 Task: Add a condition where "Channel Is not Web service (API)" in unsolved tickets in your groups.
Action: Mouse moved to (129, 522)
Screenshot: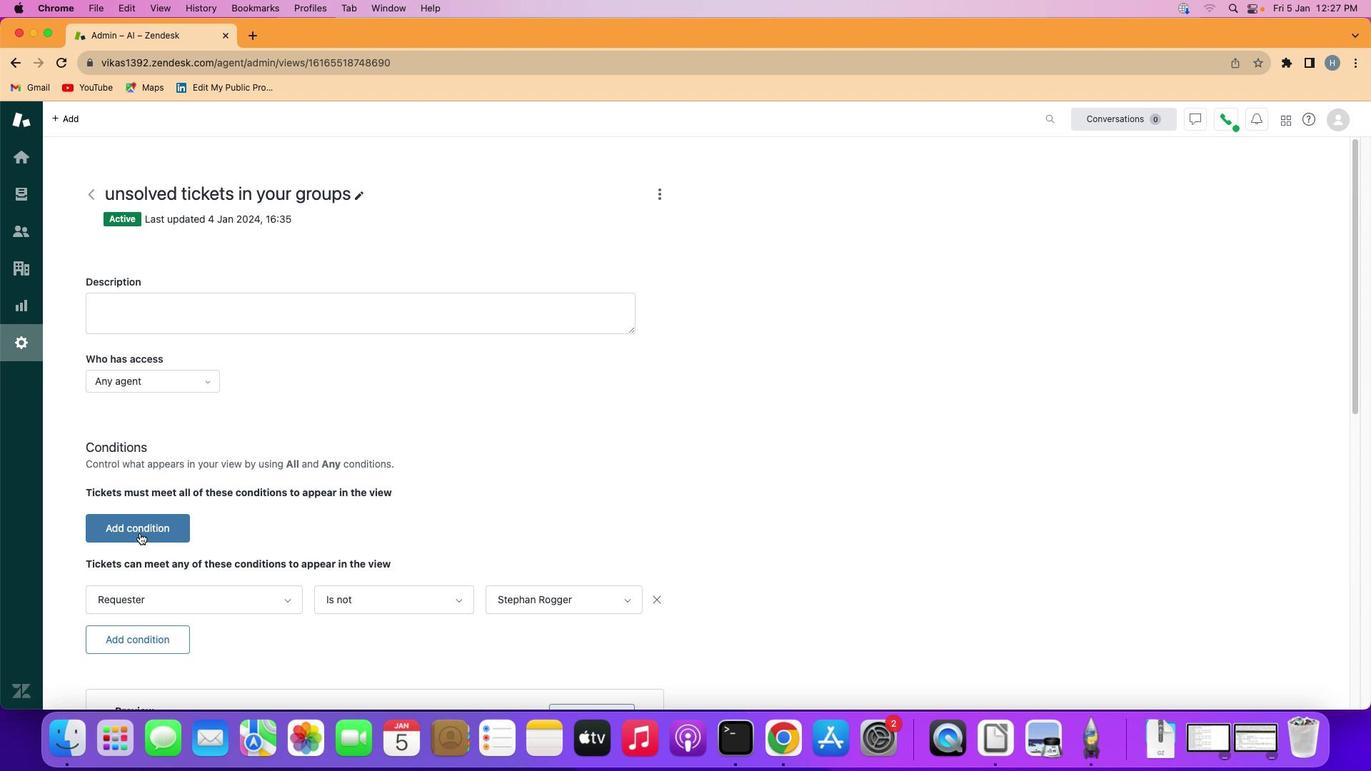 
Action: Mouse pressed left at (129, 522)
Screenshot: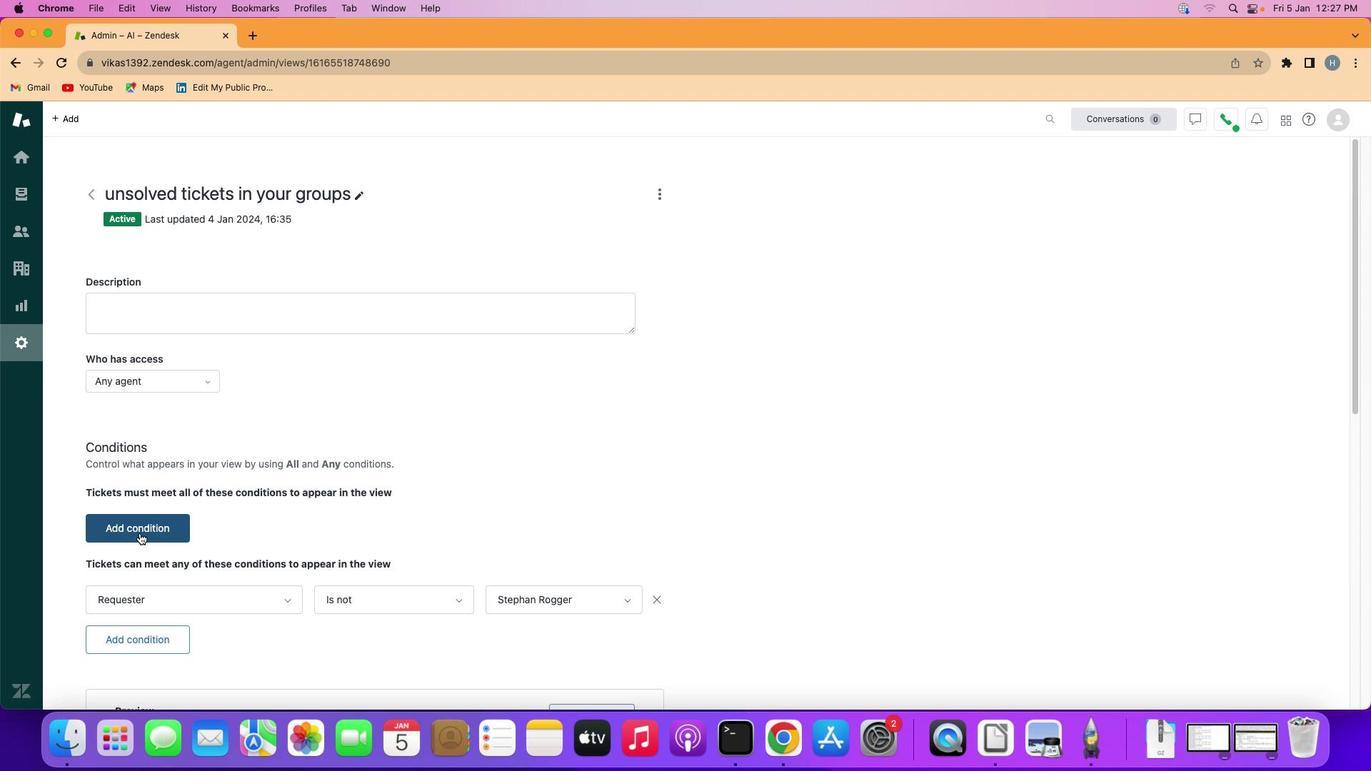 
Action: Mouse moved to (145, 515)
Screenshot: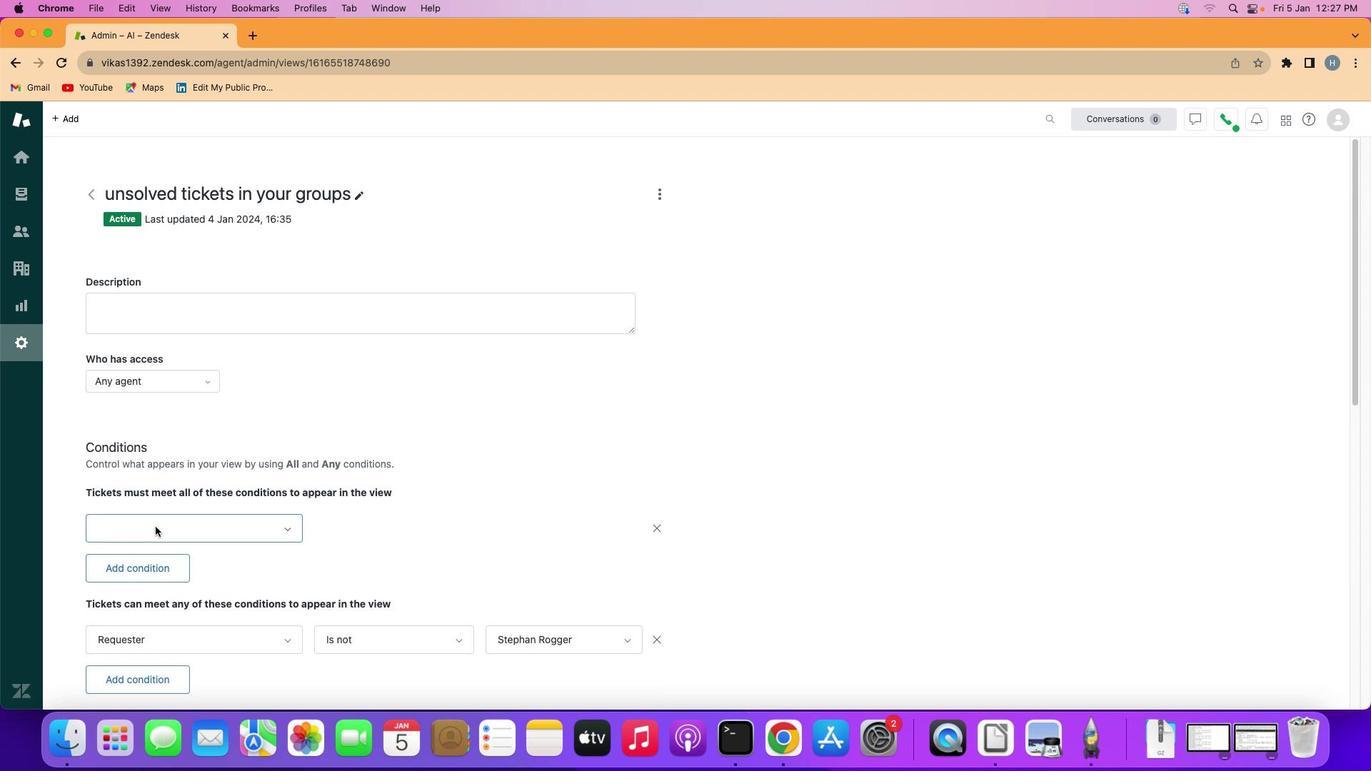 
Action: Mouse pressed left at (145, 515)
Screenshot: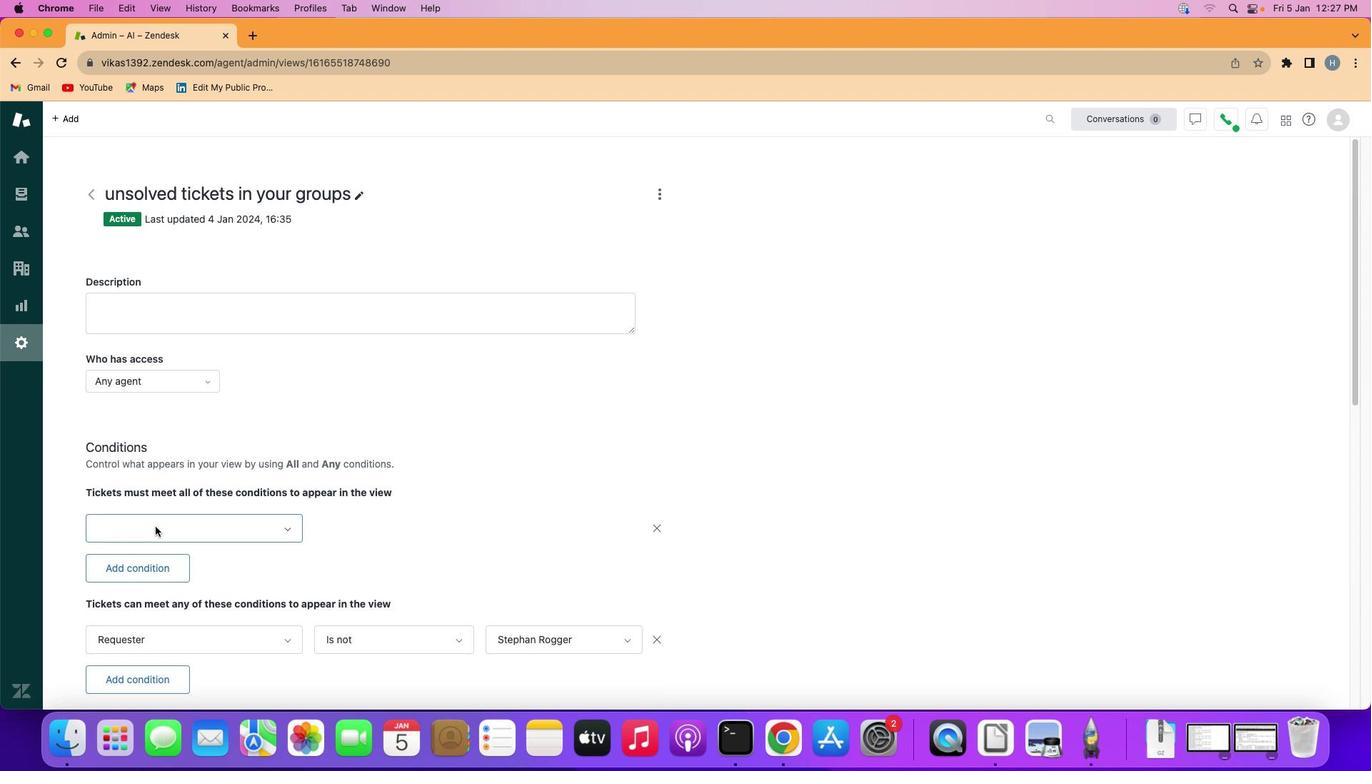 
Action: Mouse moved to (190, 389)
Screenshot: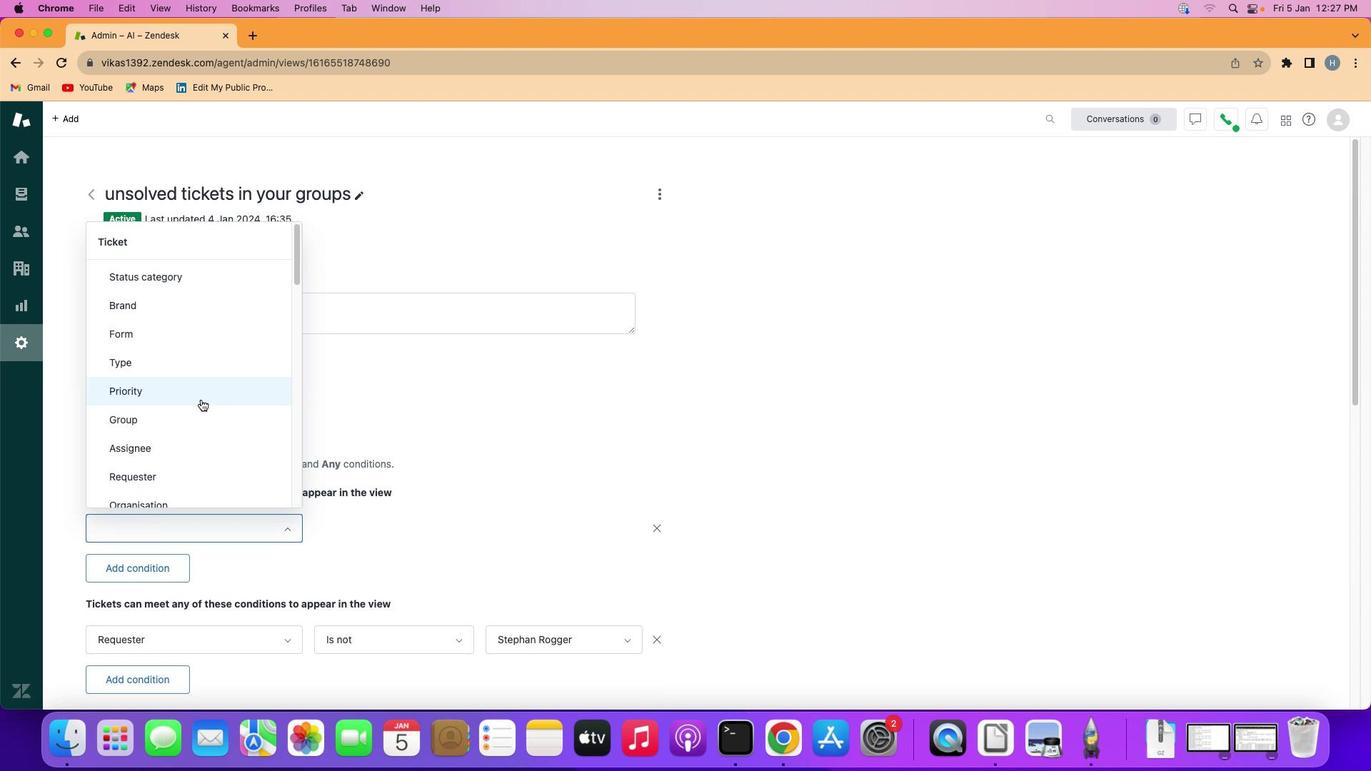 
Action: Mouse scrolled (190, 389) with delta (-10, -10)
Screenshot: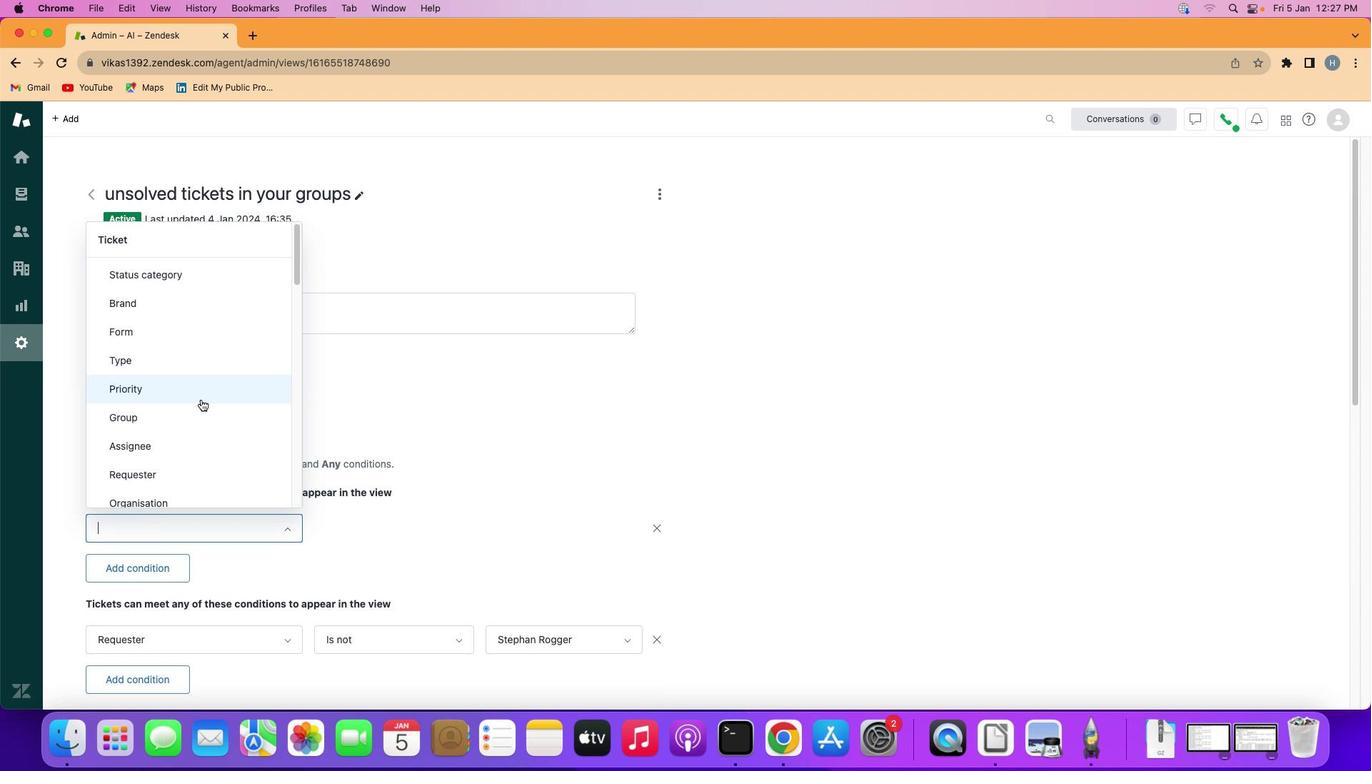 
Action: Mouse scrolled (190, 389) with delta (-10, -10)
Screenshot: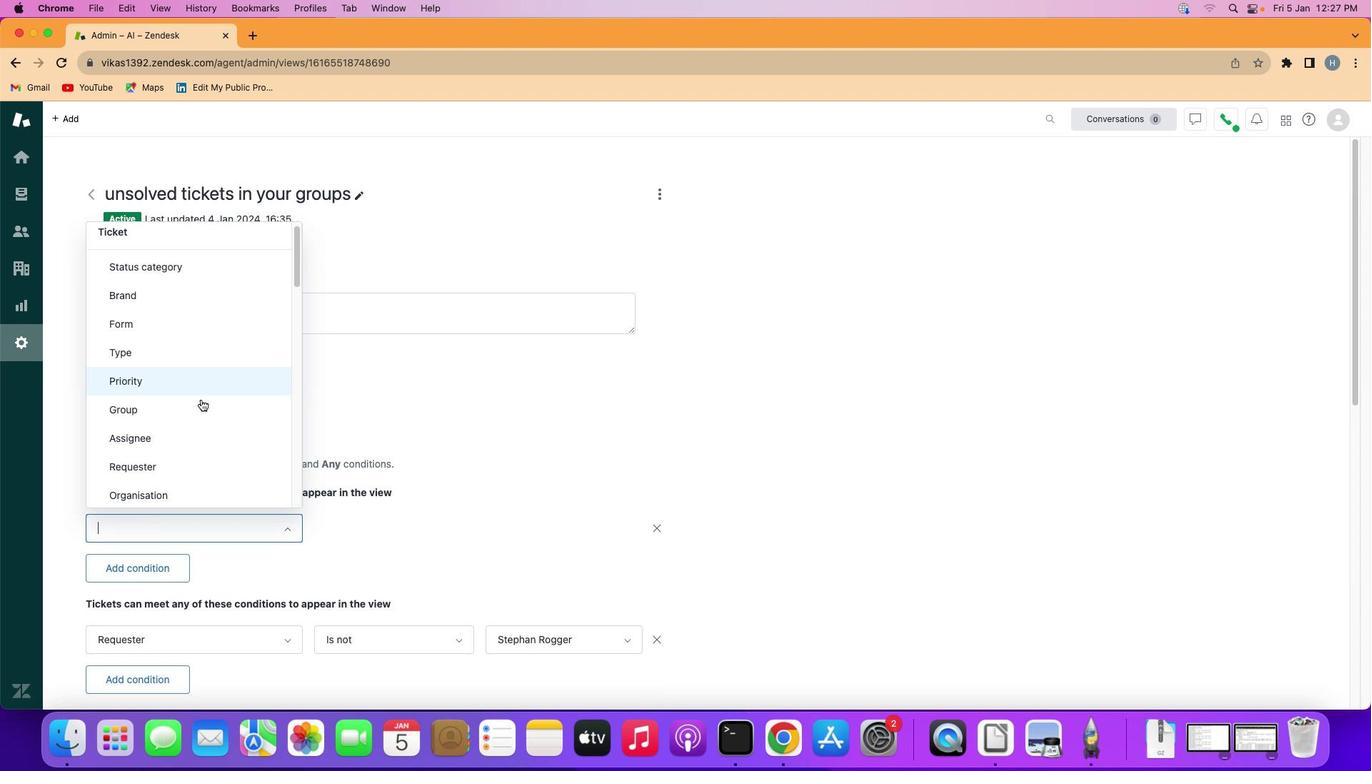 
Action: Mouse scrolled (190, 389) with delta (-10, -9)
Screenshot: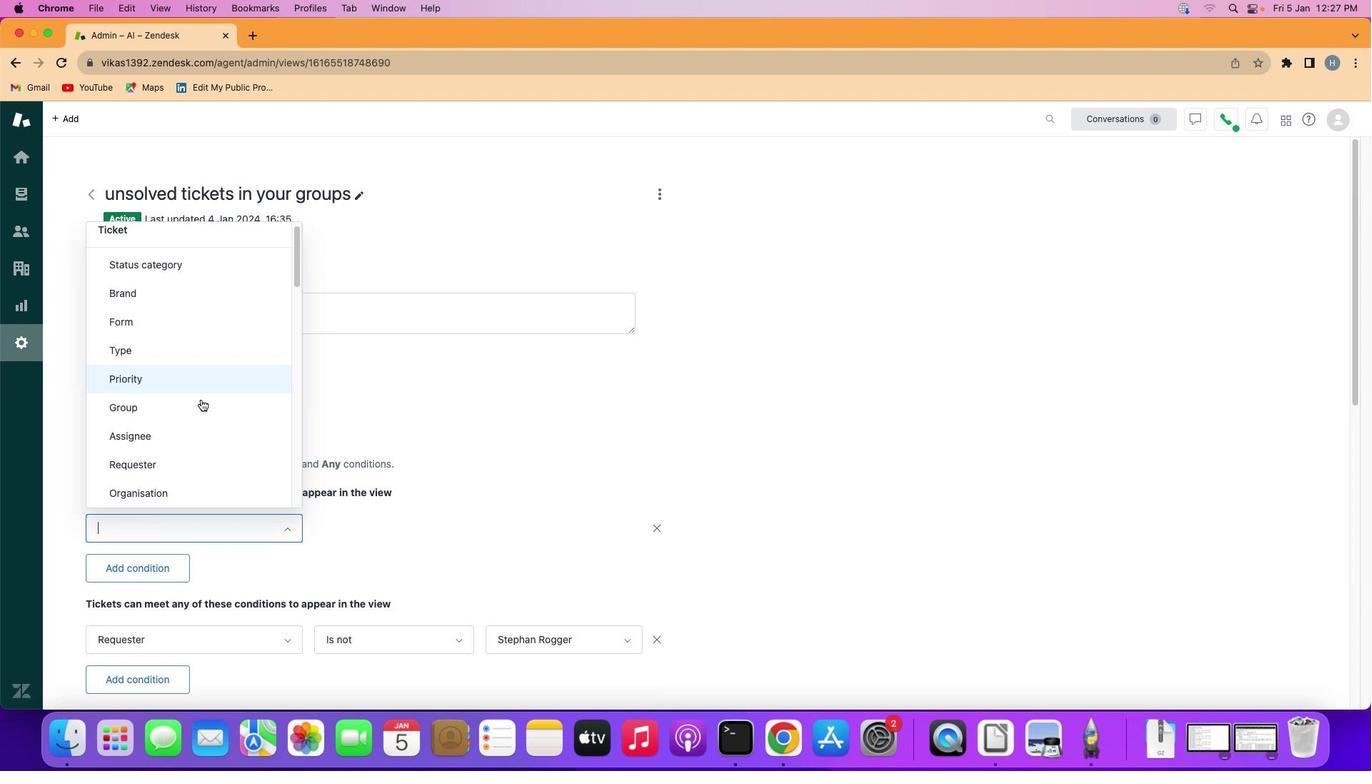
Action: Mouse scrolled (190, 389) with delta (-10, -10)
Screenshot: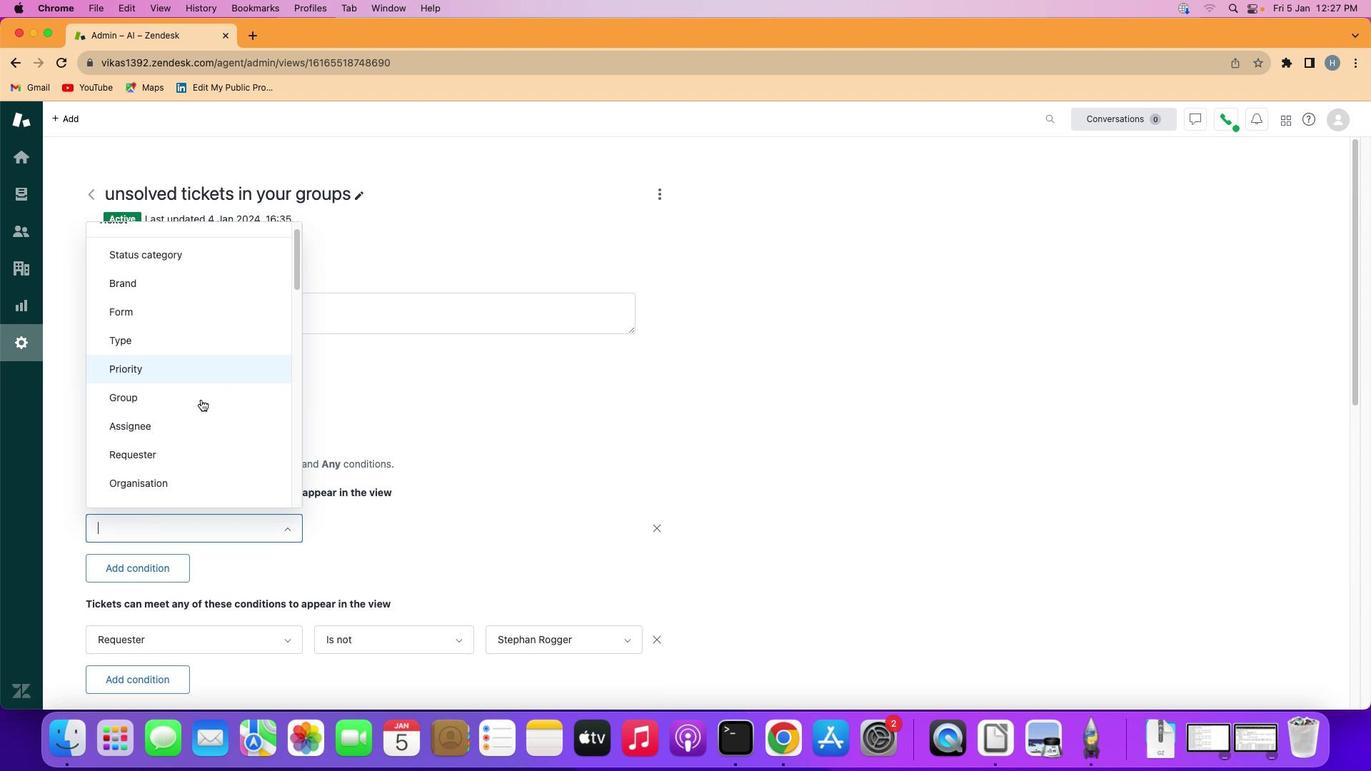 
Action: Mouse scrolled (190, 389) with delta (-10, -10)
Screenshot: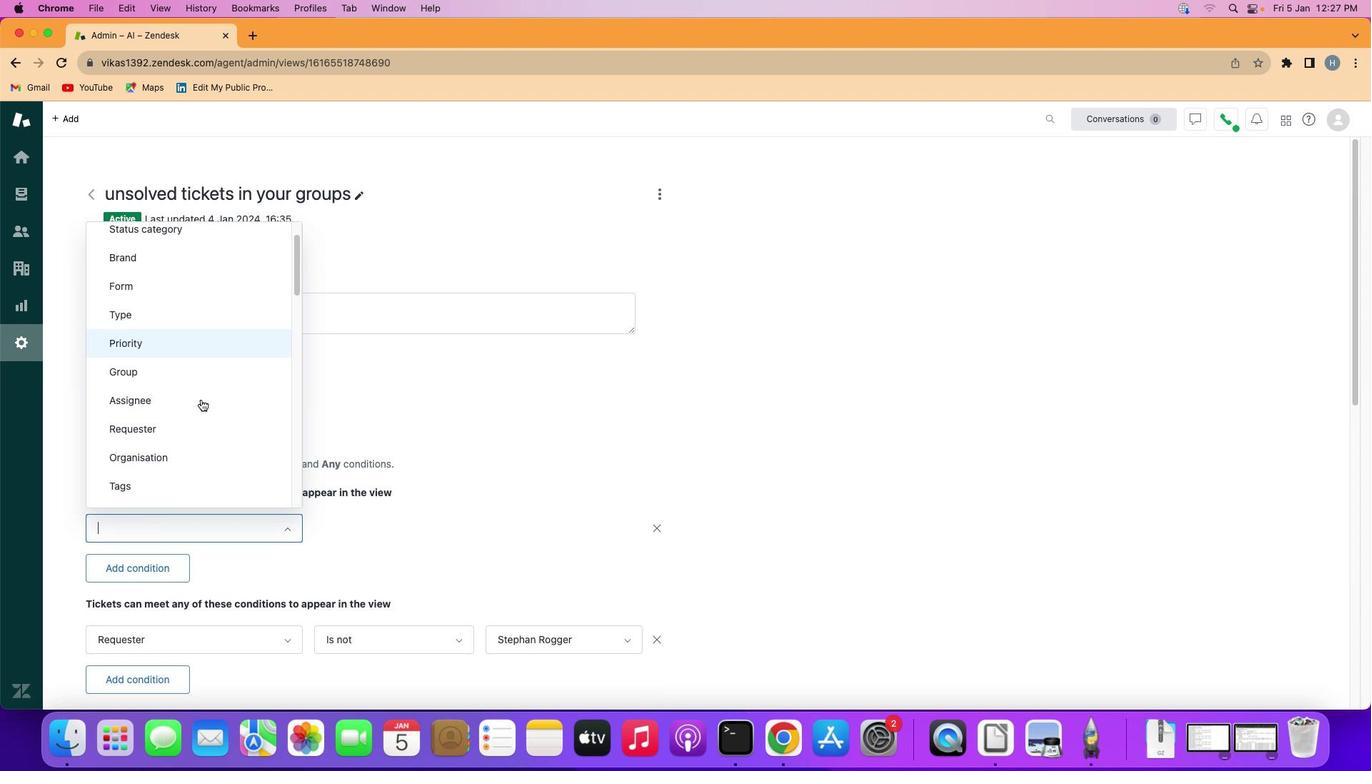 
Action: Mouse scrolled (190, 389) with delta (-10, -10)
Screenshot: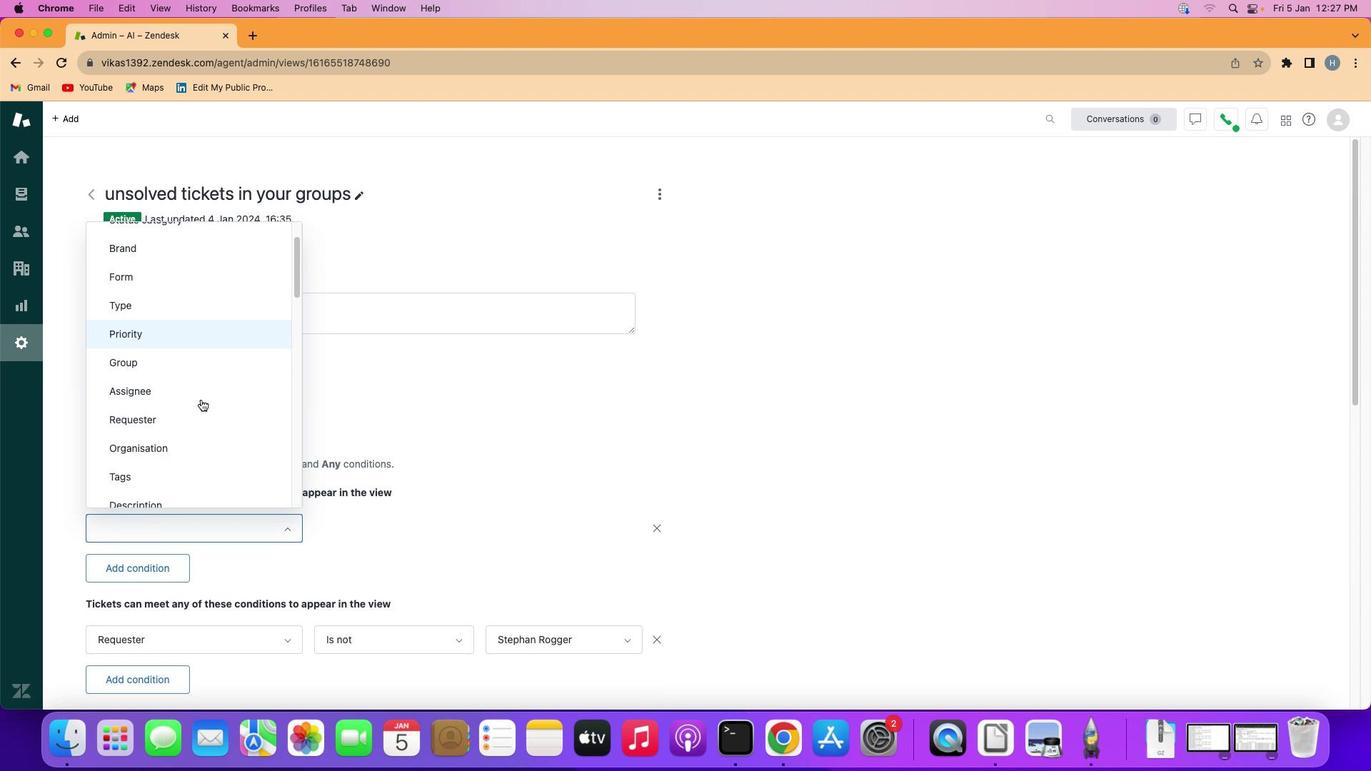 
Action: Mouse scrolled (190, 389) with delta (-10, -10)
Screenshot: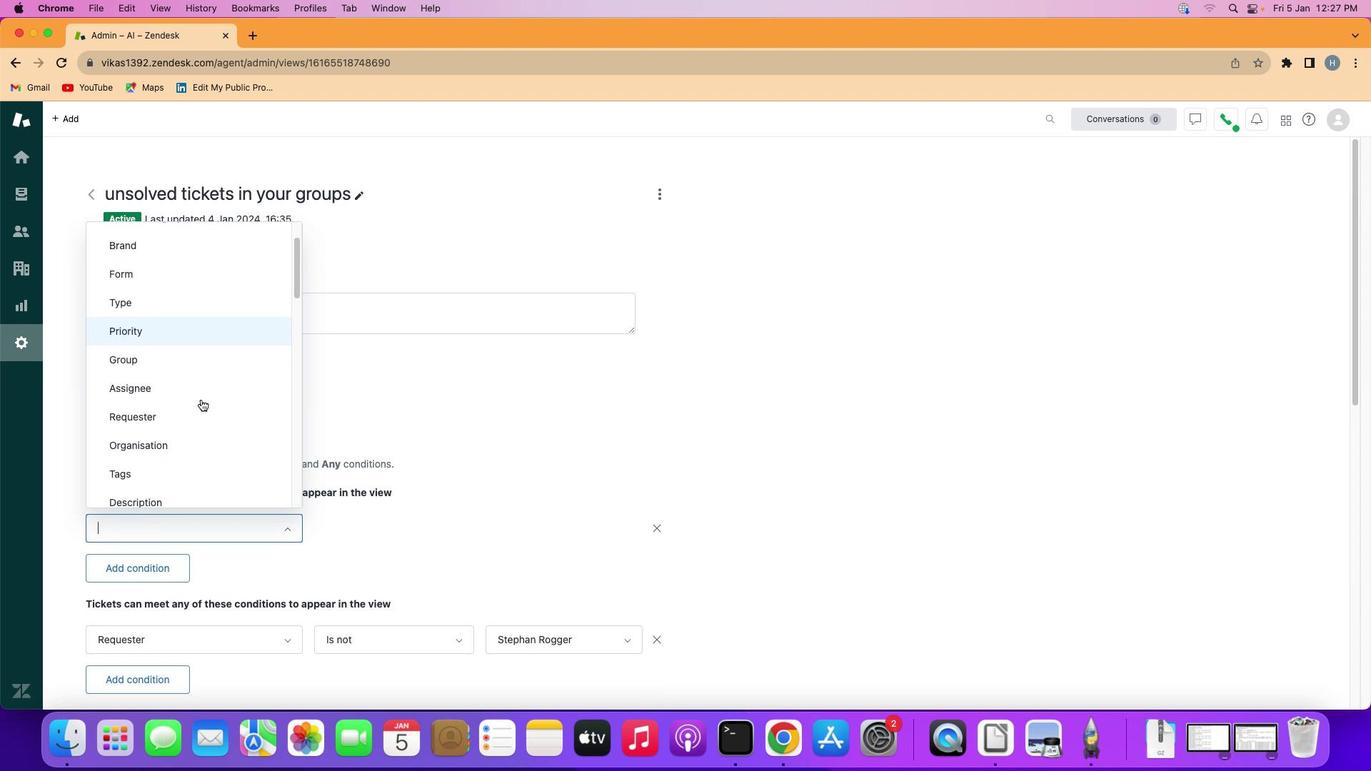 
Action: Mouse scrolled (190, 389) with delta (-10, -10)
Screenshot: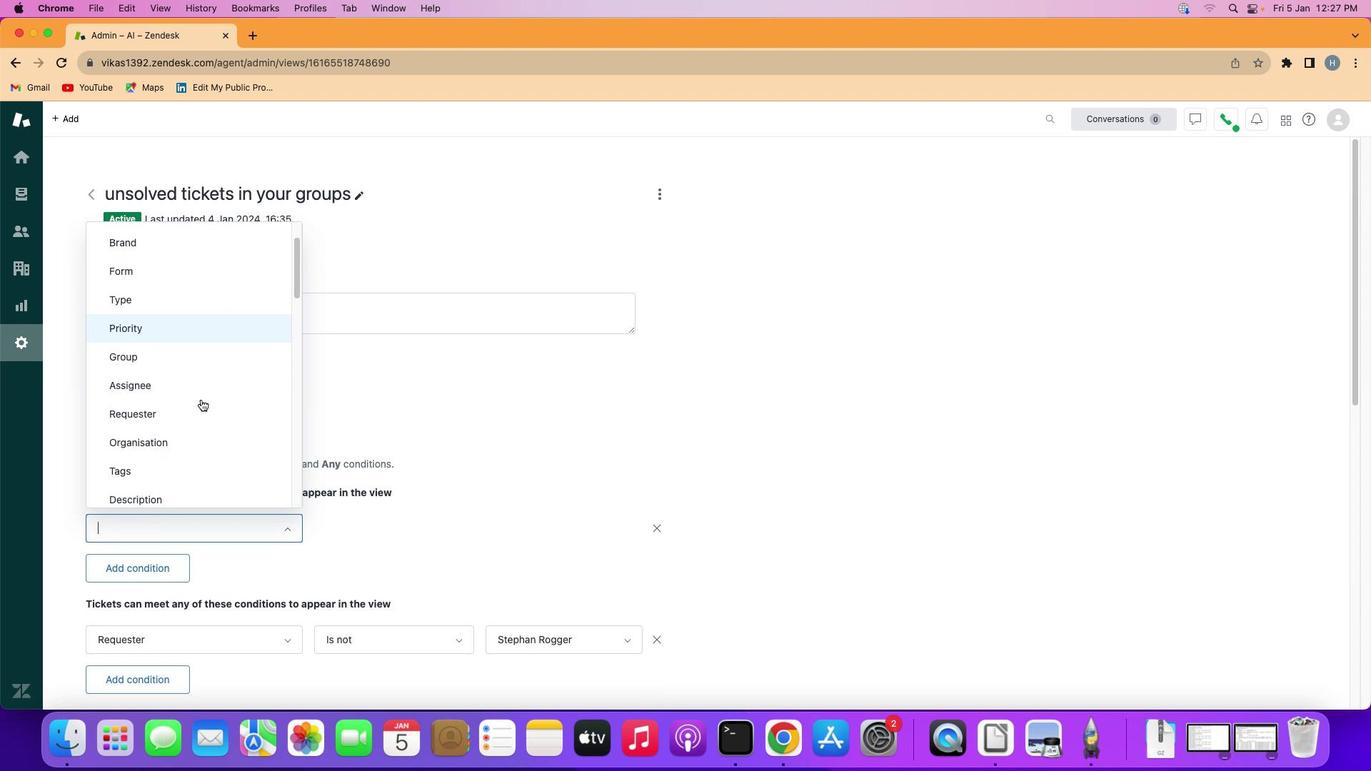 
Action: Mouse scrolled (190, 389) with delta (-10, -10)
Screenshot: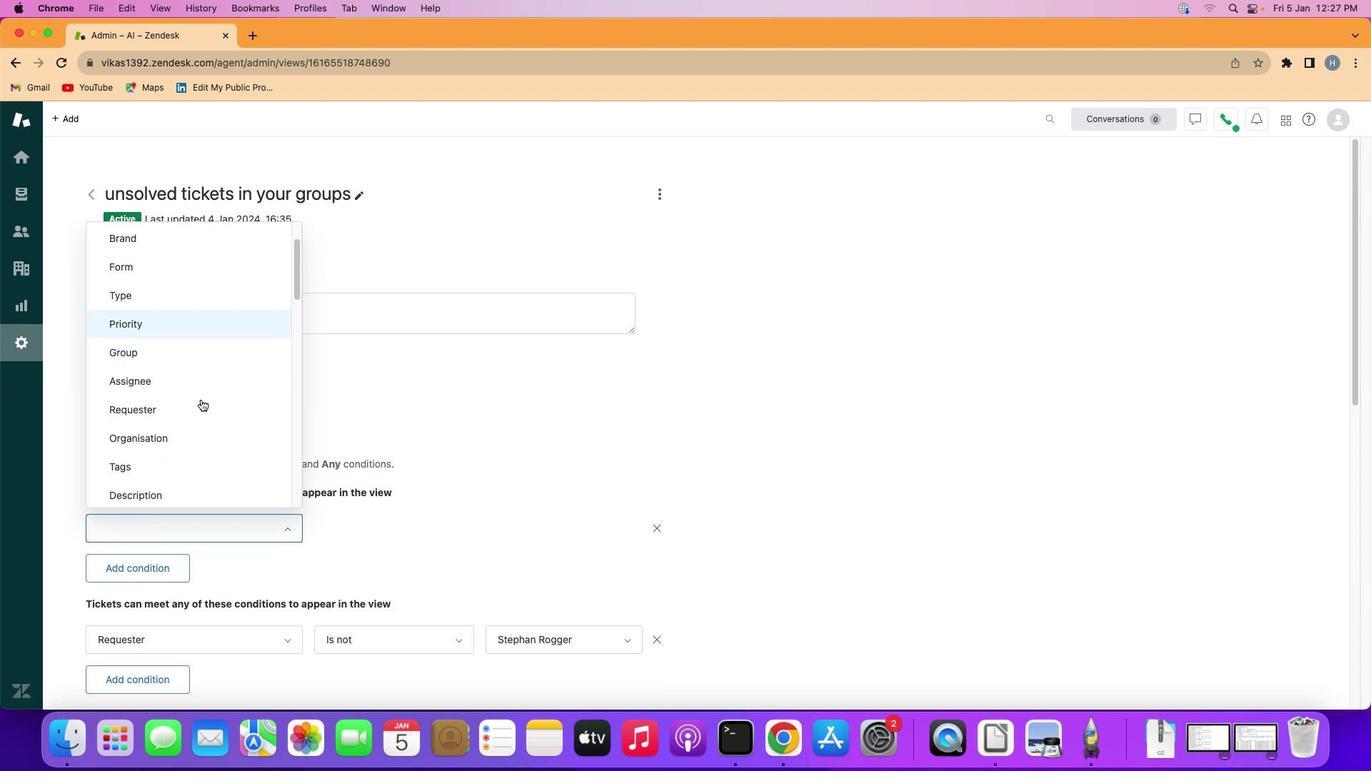 
Action: Mouse scrolled (190, 389) with delta (-10, -10)
Screenshot: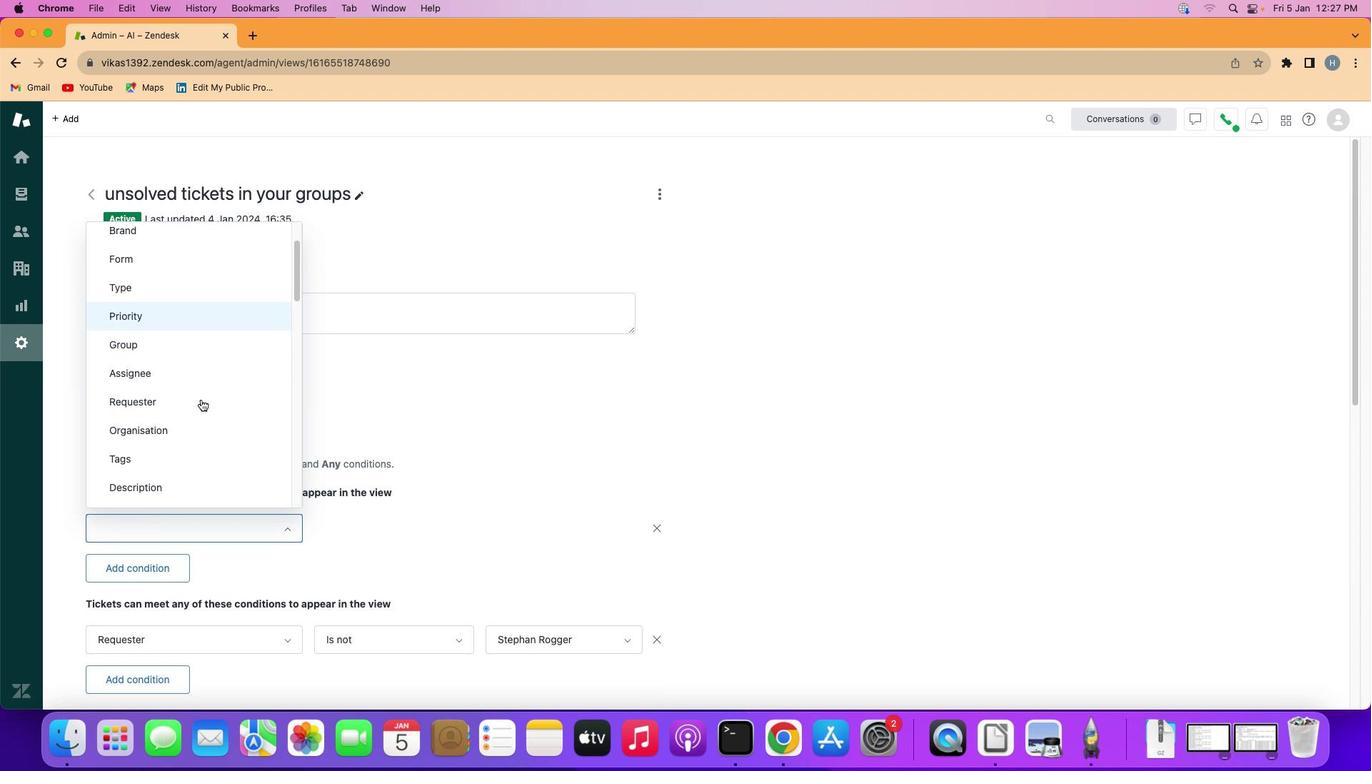
Action: Mouse scrolled (190, 389) with delta (-10, -10)
Screenshot: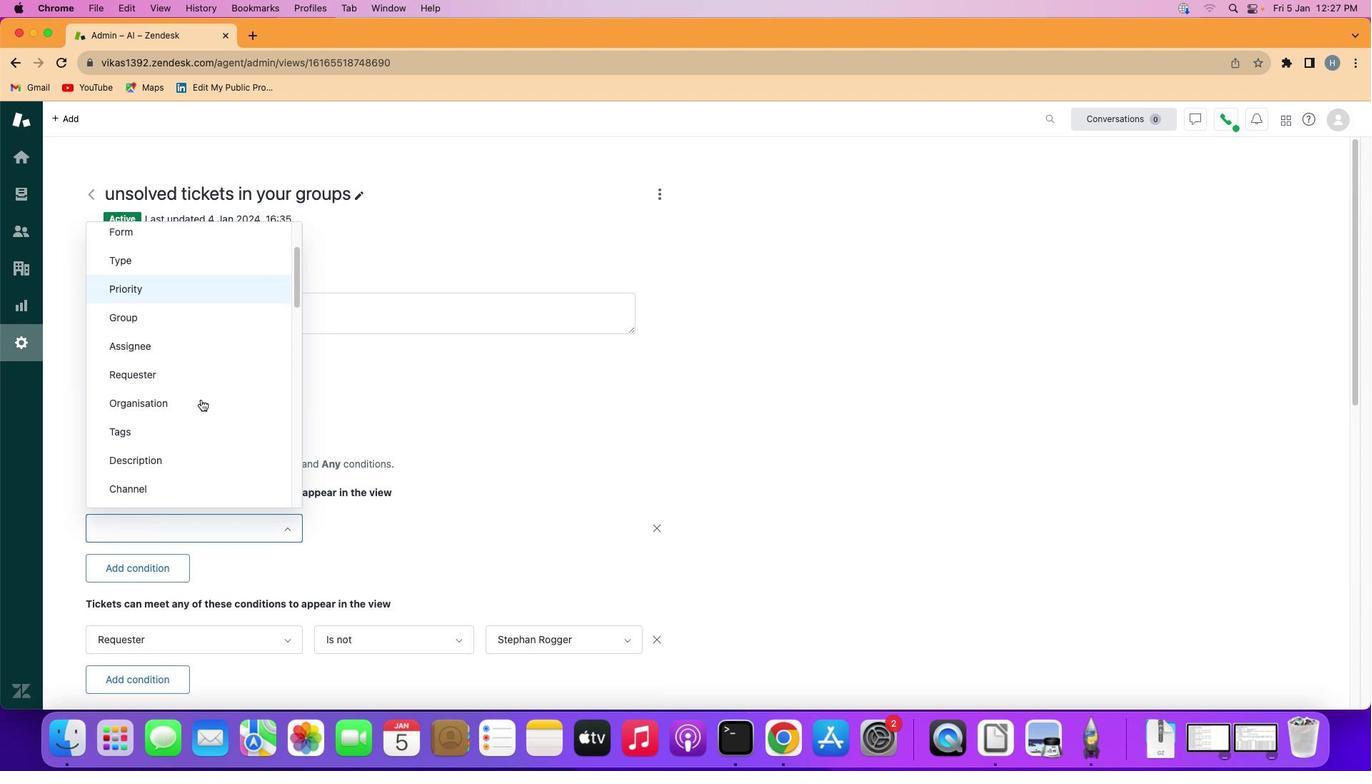 
Action: Mouse scrolled (190, 389) with delta (-10, -11)
Screenshot: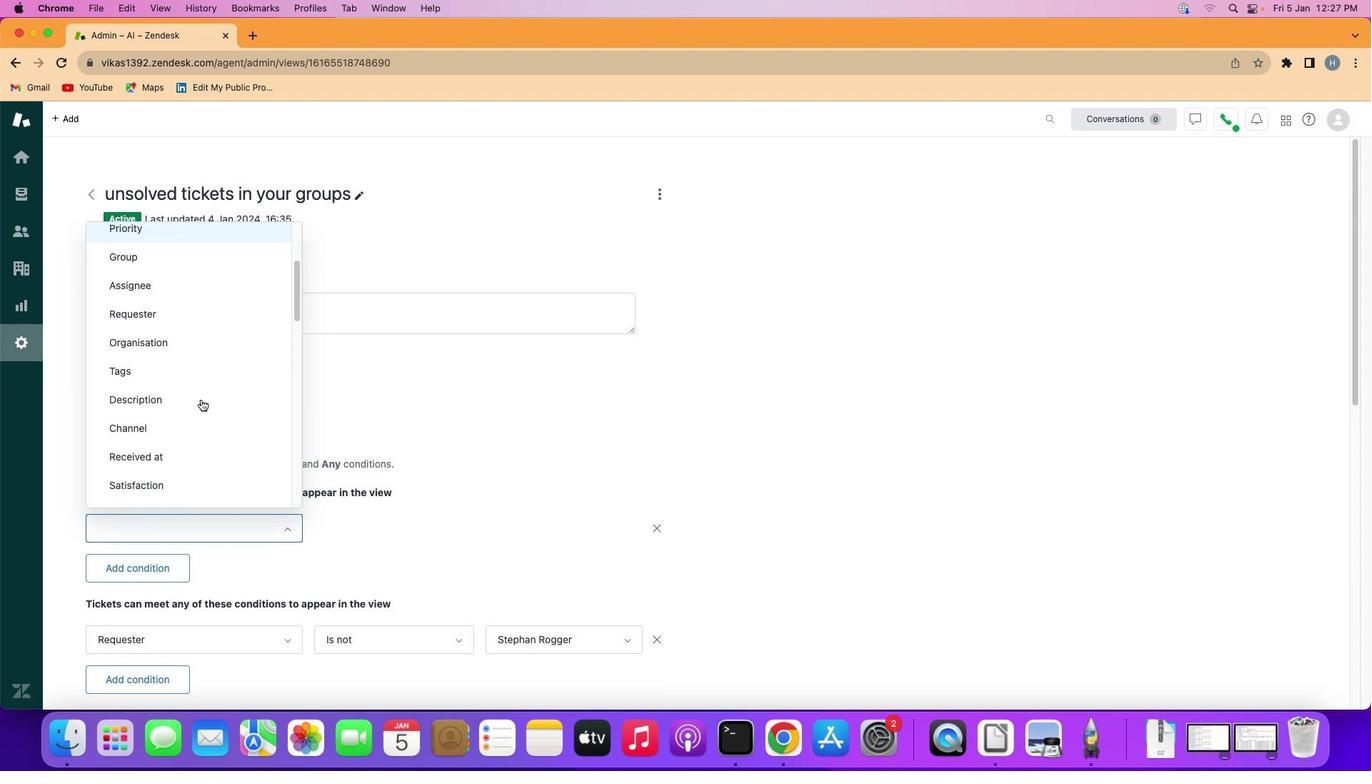 
Action: Mouse moved to (193, 387)
Screenshot: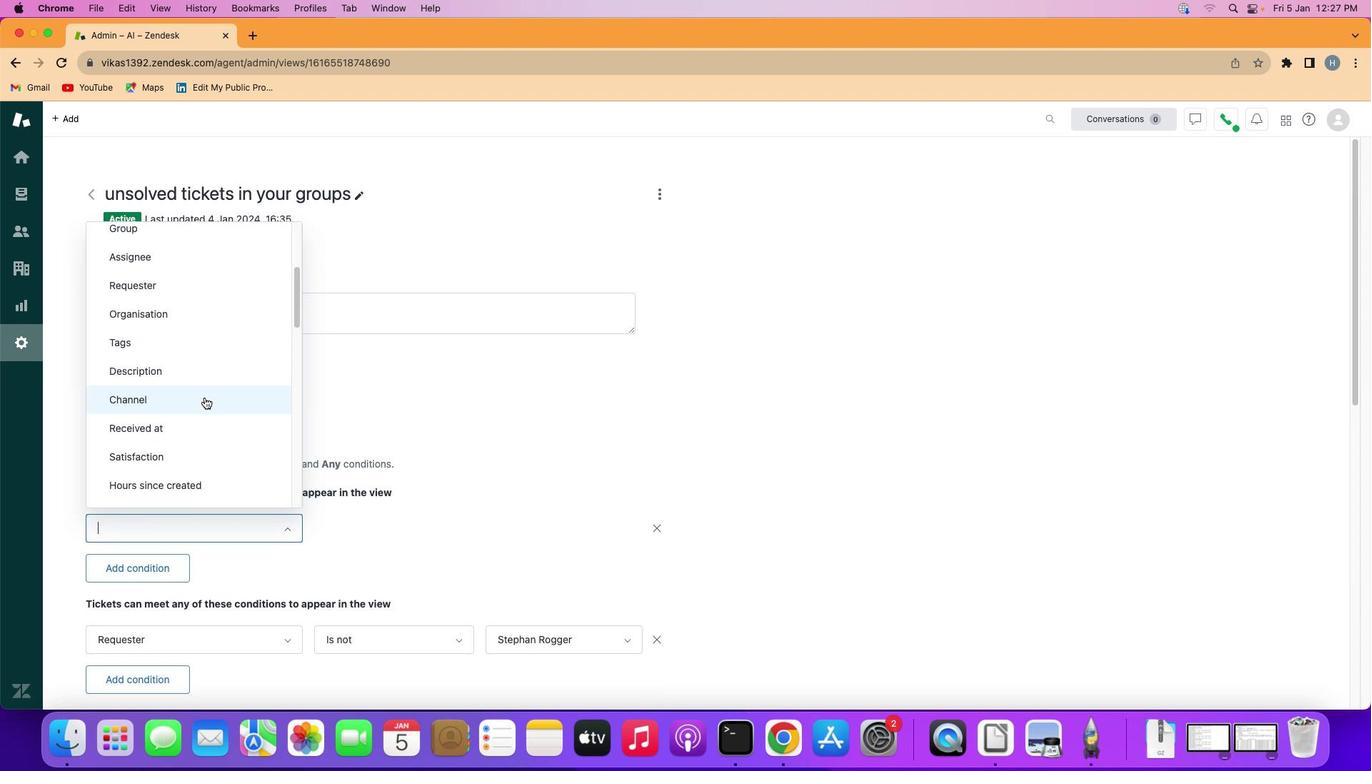 
Action: Mouse pressed left at (193, 387)
Screenshot: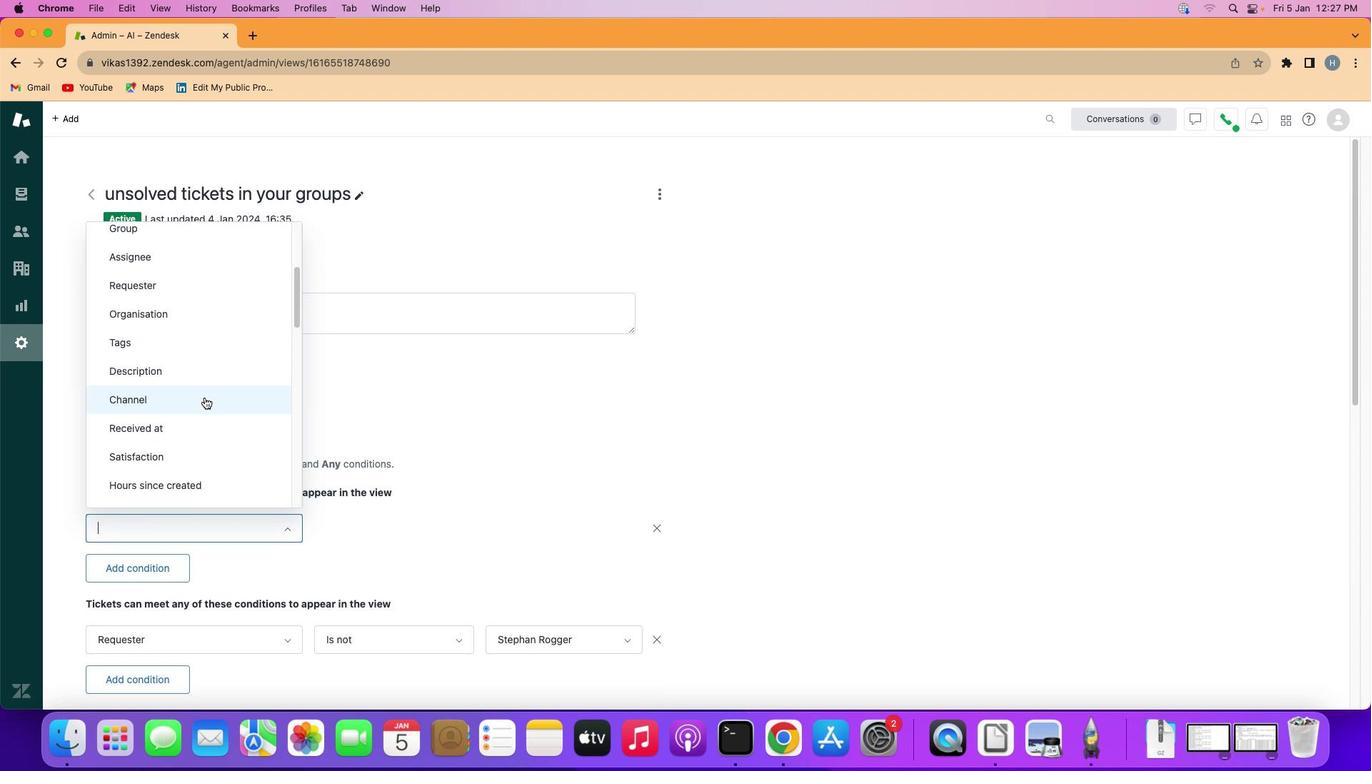 
Action: Mouse moved to (381, 517)
Screenshot: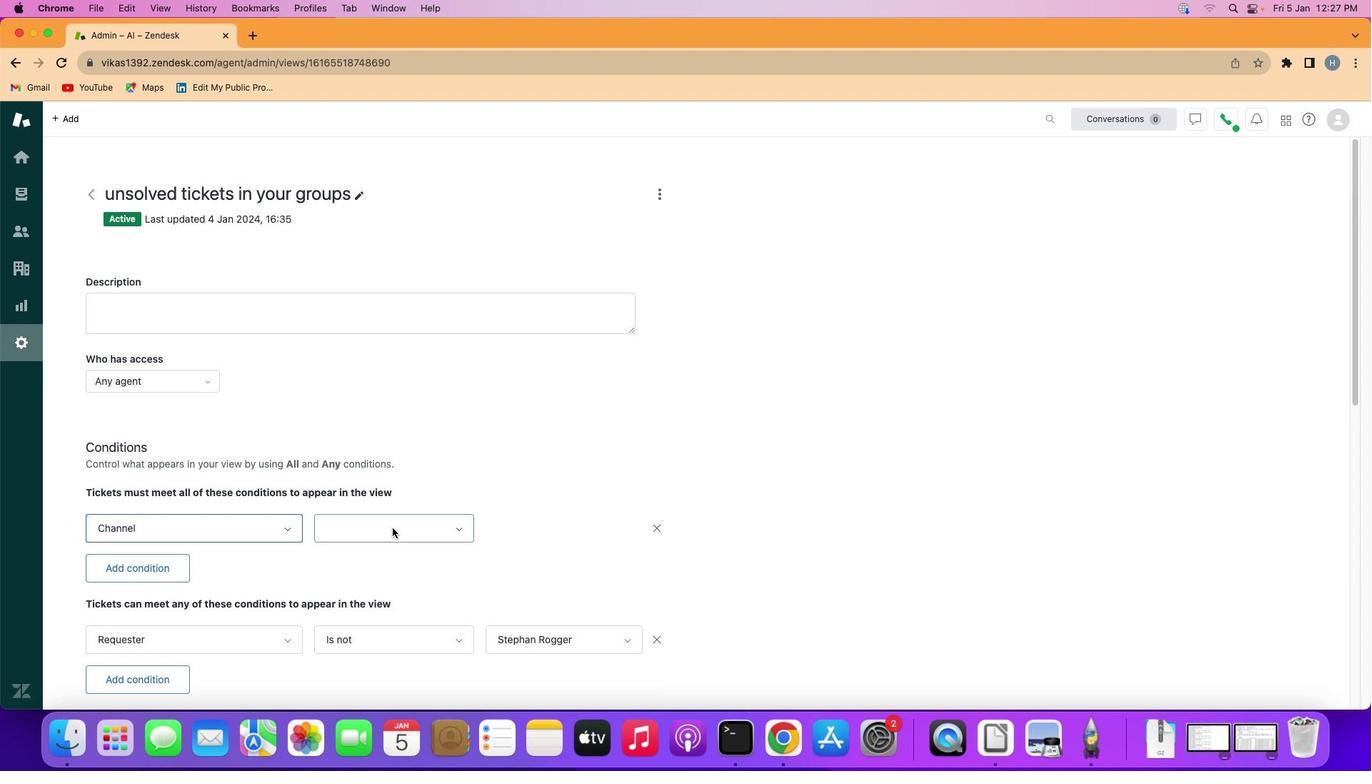 
Action: Mouse pressed left at (381, 517)
Screenshot: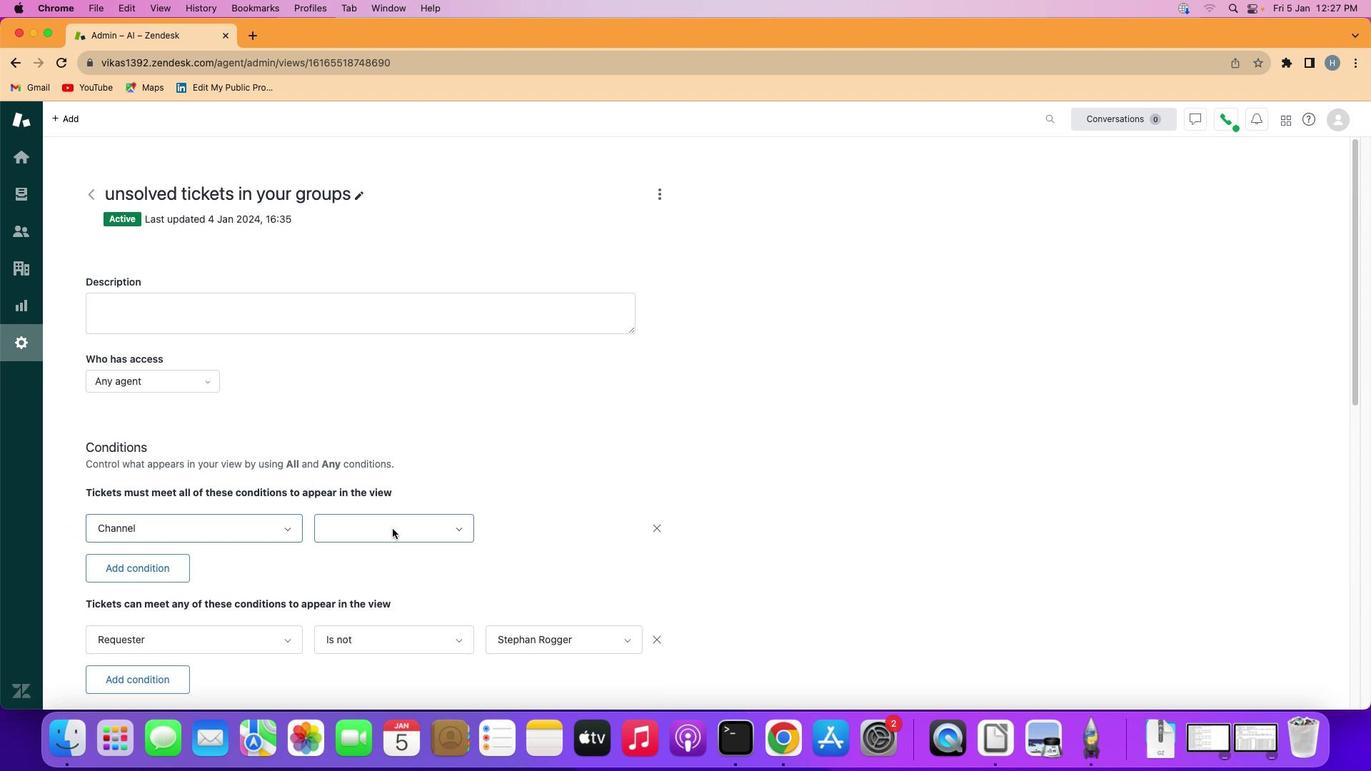 
Action: Mouse moved to (376, 578)
Screenshot: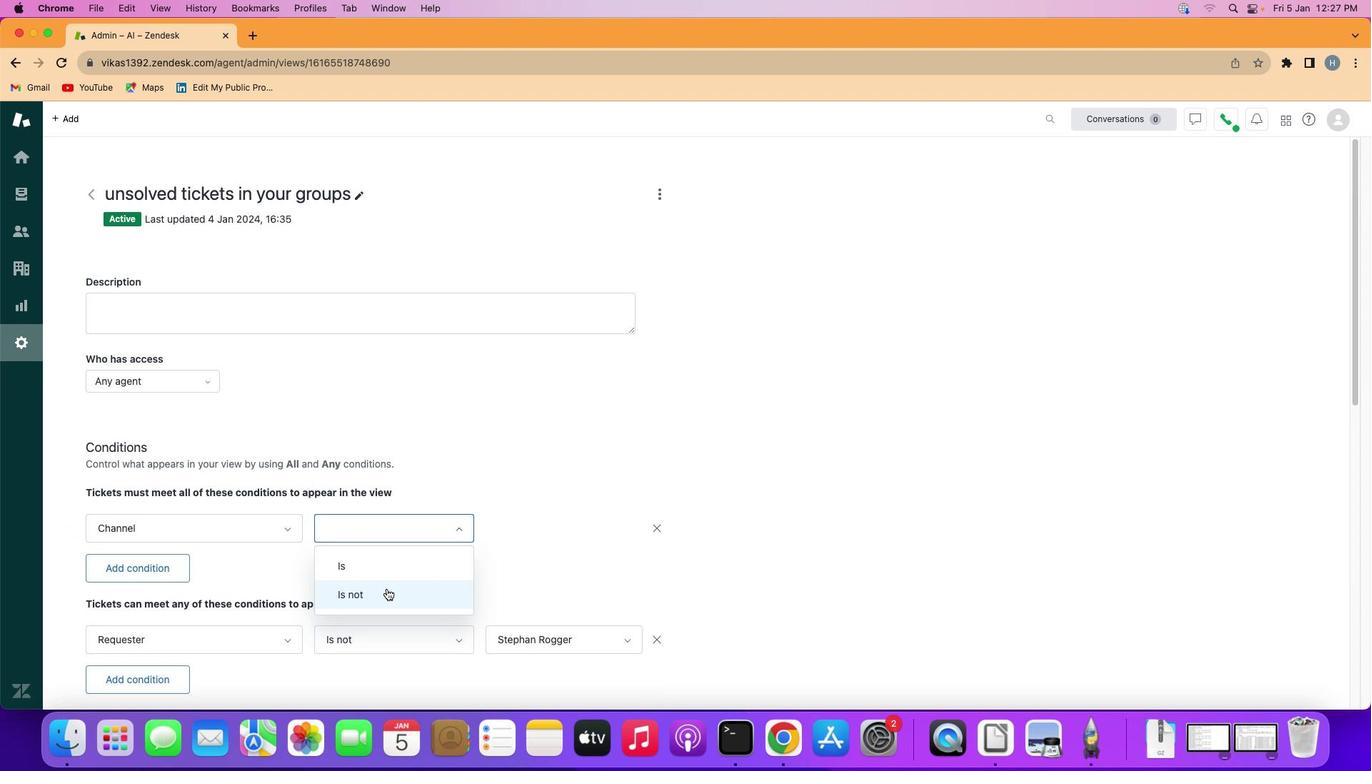 
Action: Mouse pressed left at (376, 578)
Screenshot: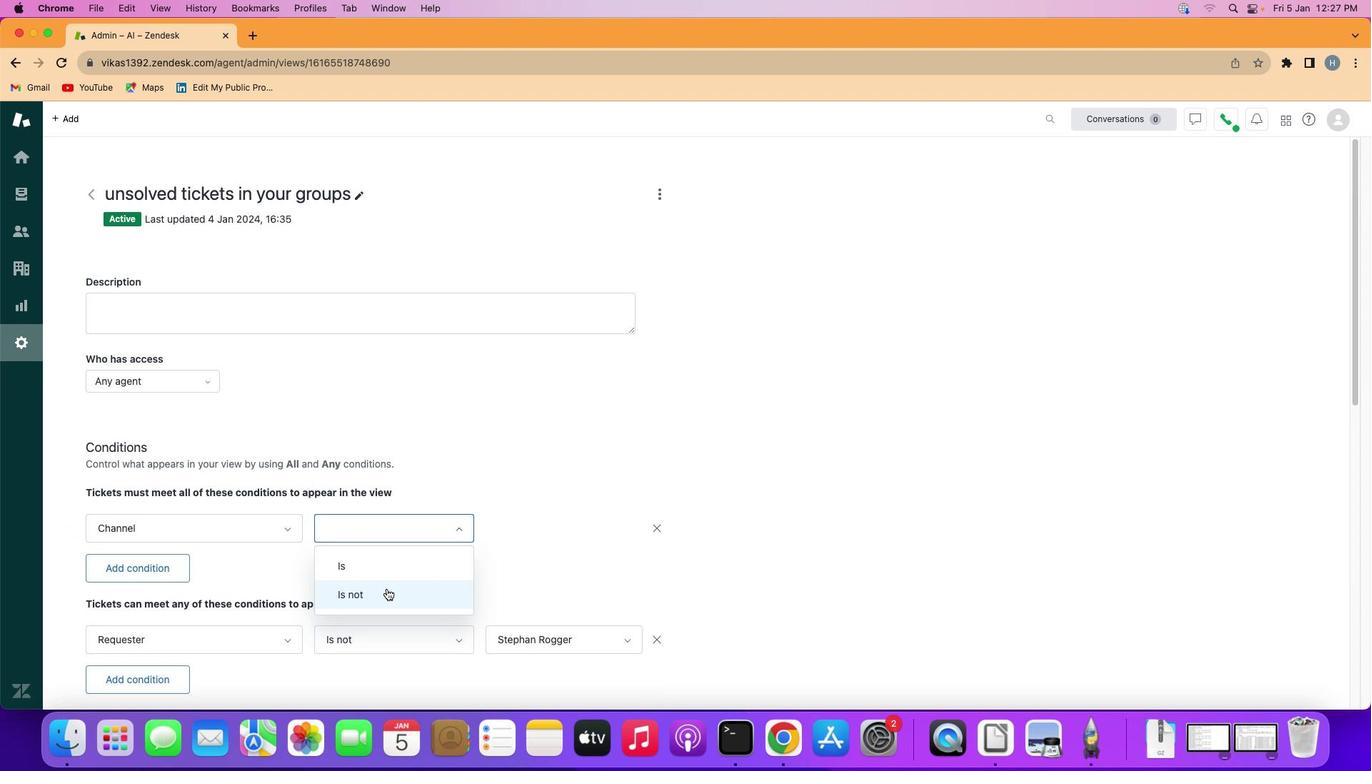 
Action: Mouse moved to (550, 519)
Screenshot: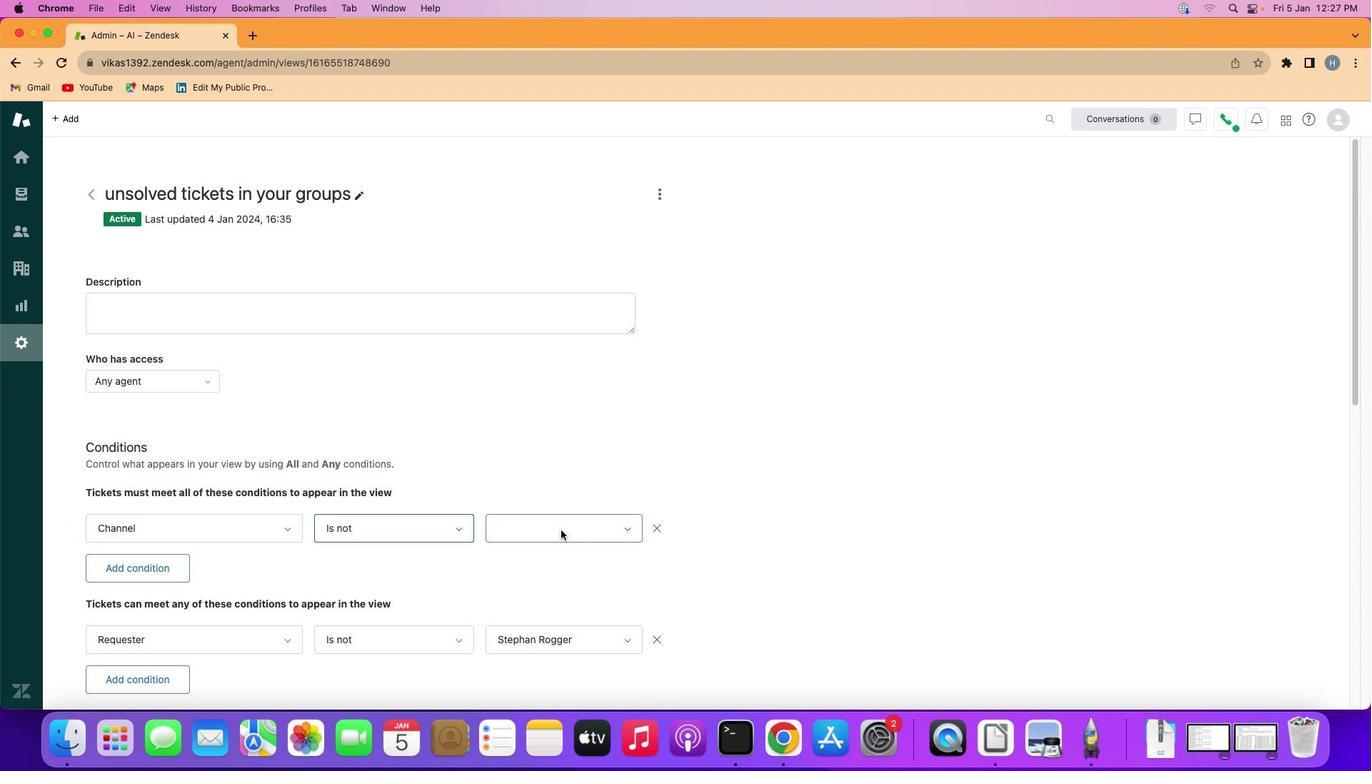 
Action: Mouse pressed left at (550, 519)
Screenshot: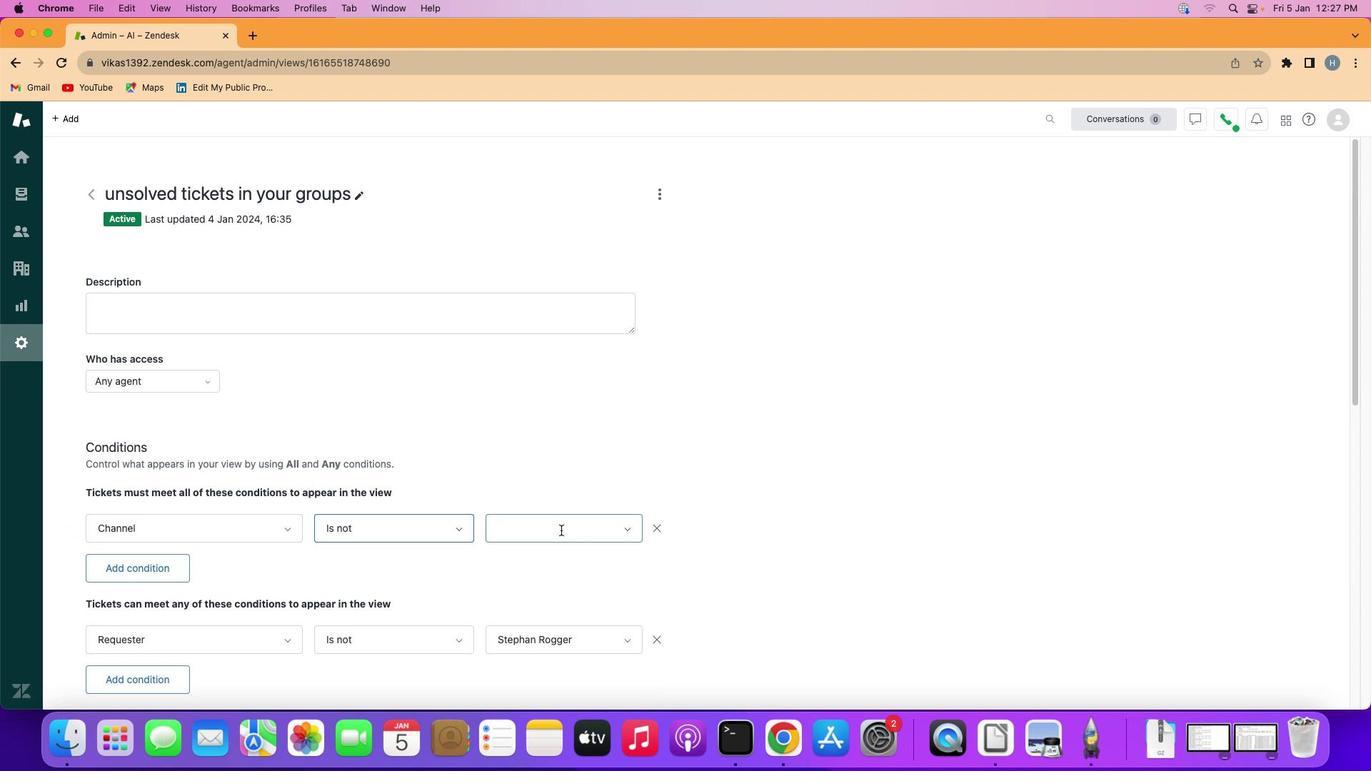 
Action: Mouse moved to (558, 381)
Screenshot: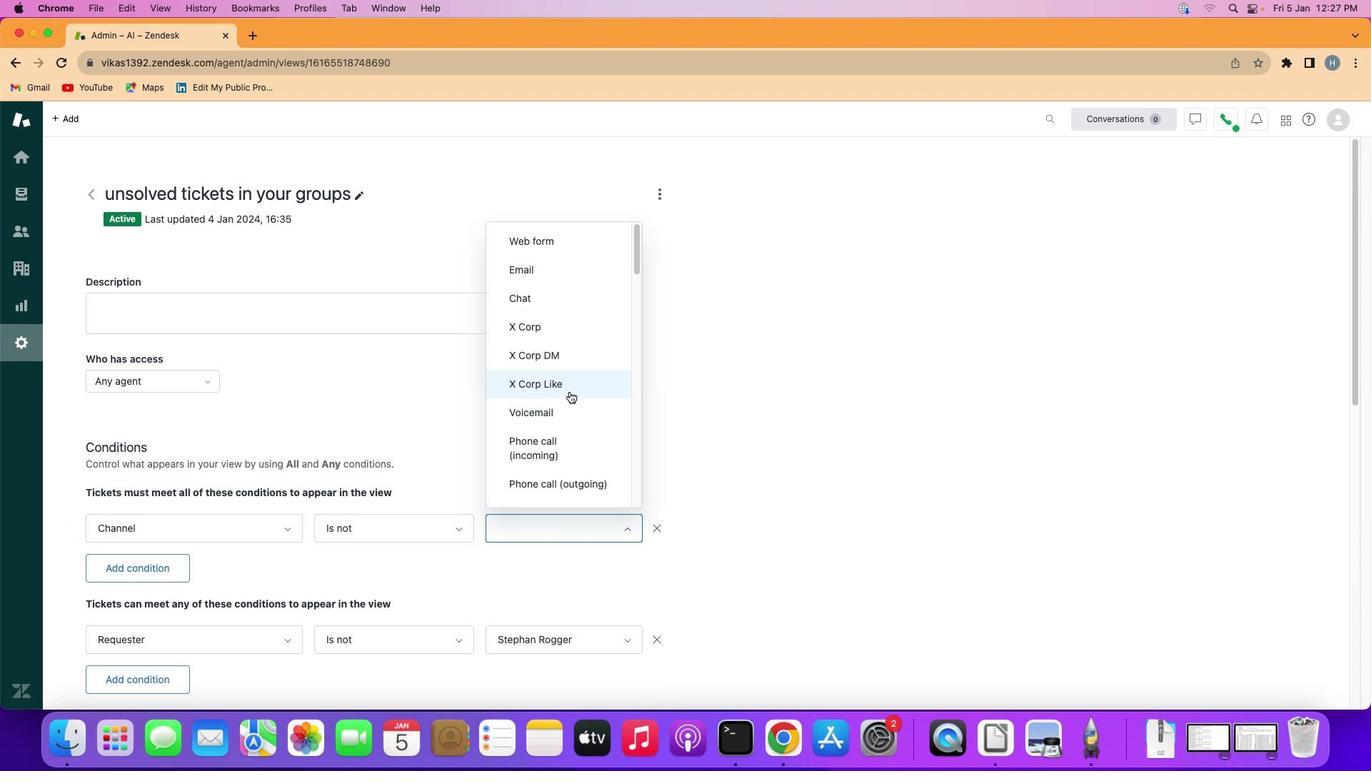 
Action: Mouse scrolled (558, 381) with delta (-10, -10)
Screenshot: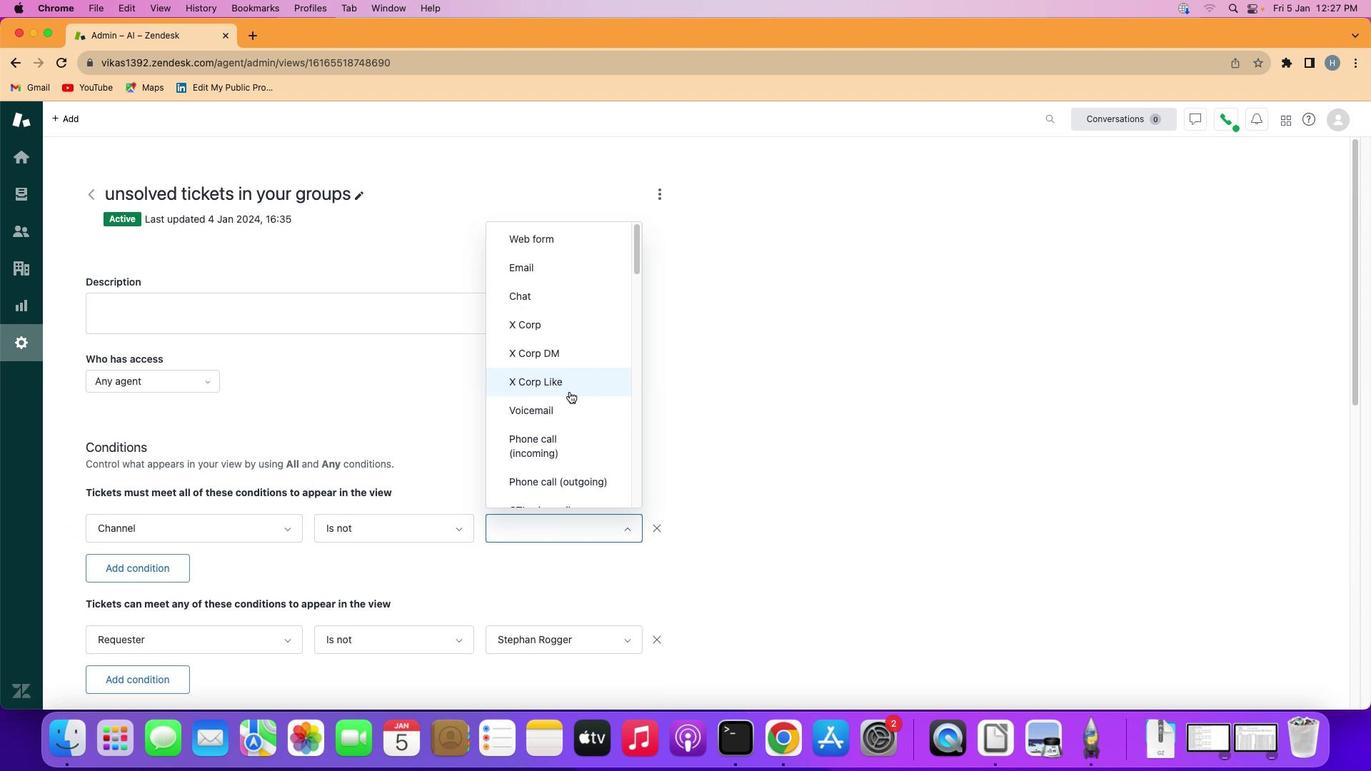 
Action: Mouse scrolled (558, 381) with delta (-10, -10)
Screenshot: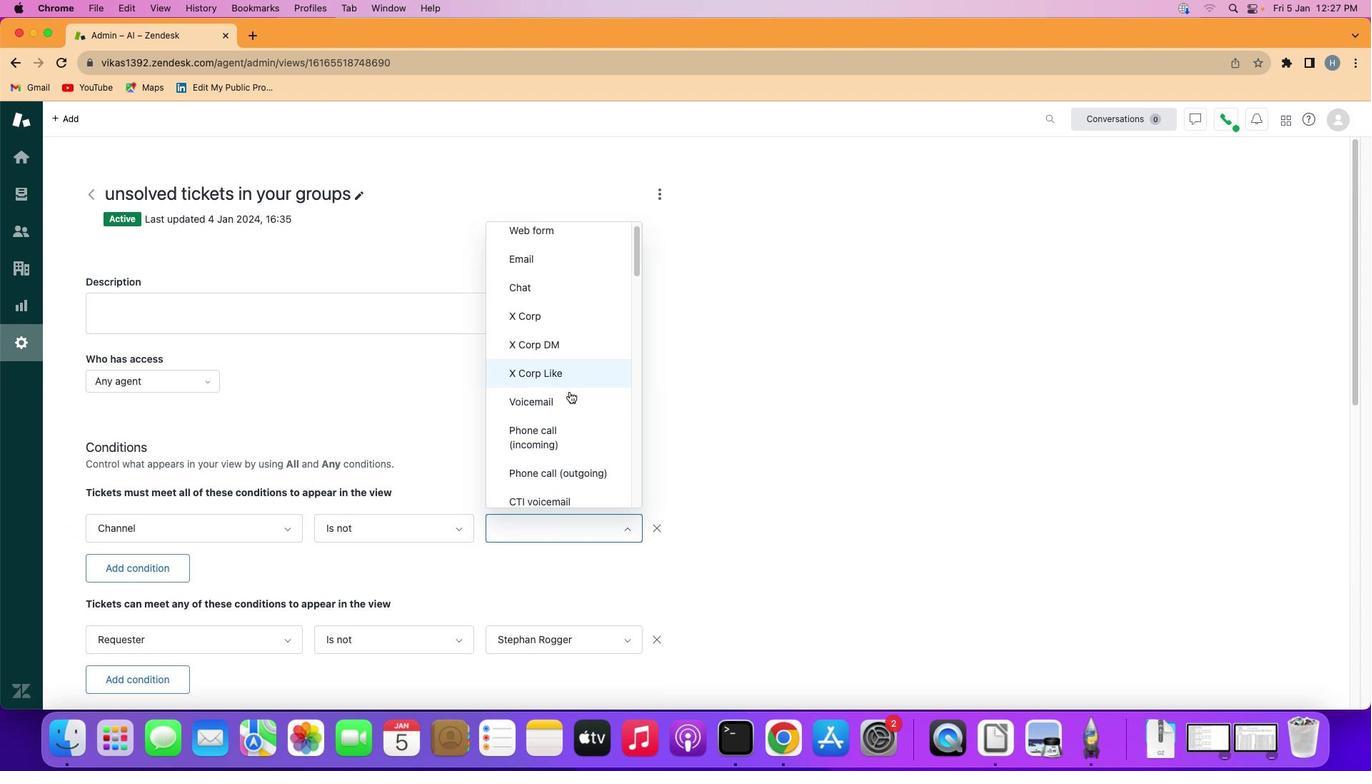 
Action: Mouse scrolled (558, 381) with delta (-10, -10)
Screenshot: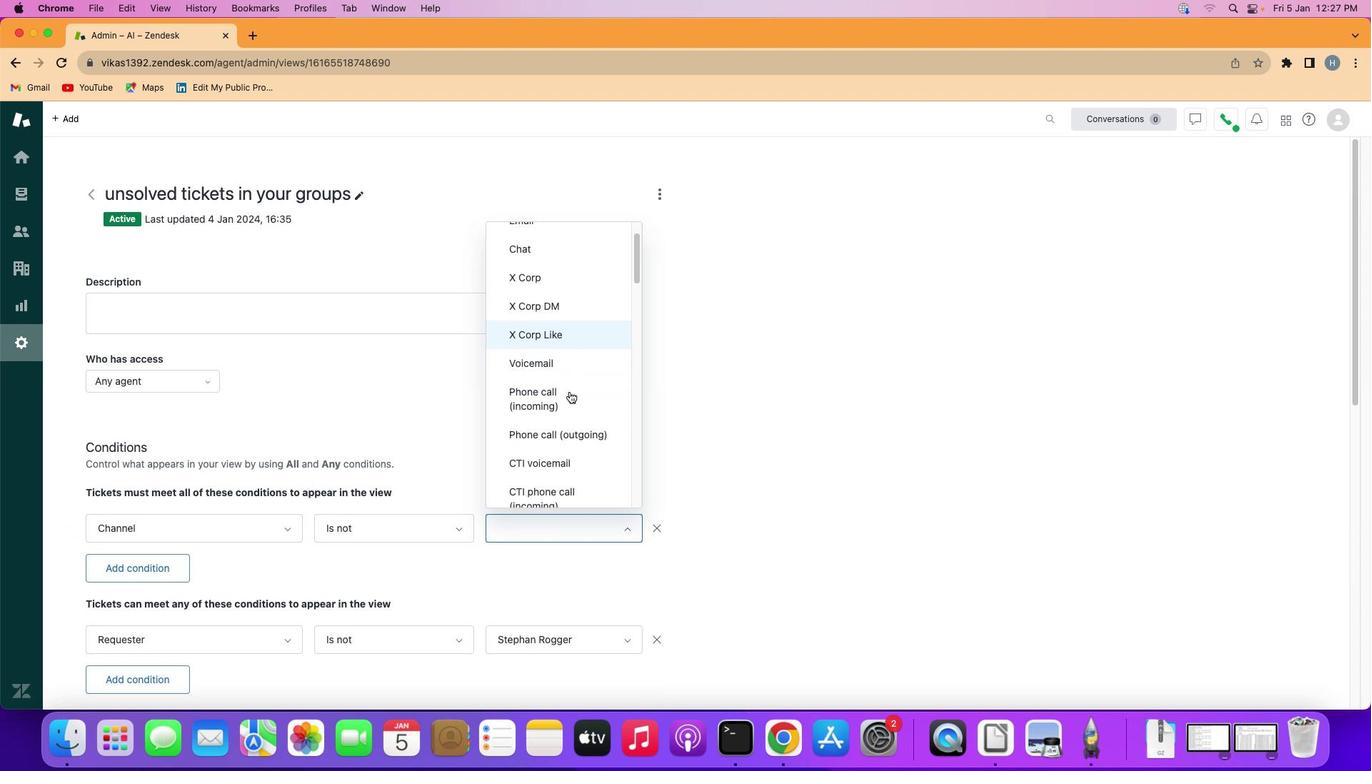 
Action: Mouse scrolled (558, 381) with delta (-10, -12)
Screenshot: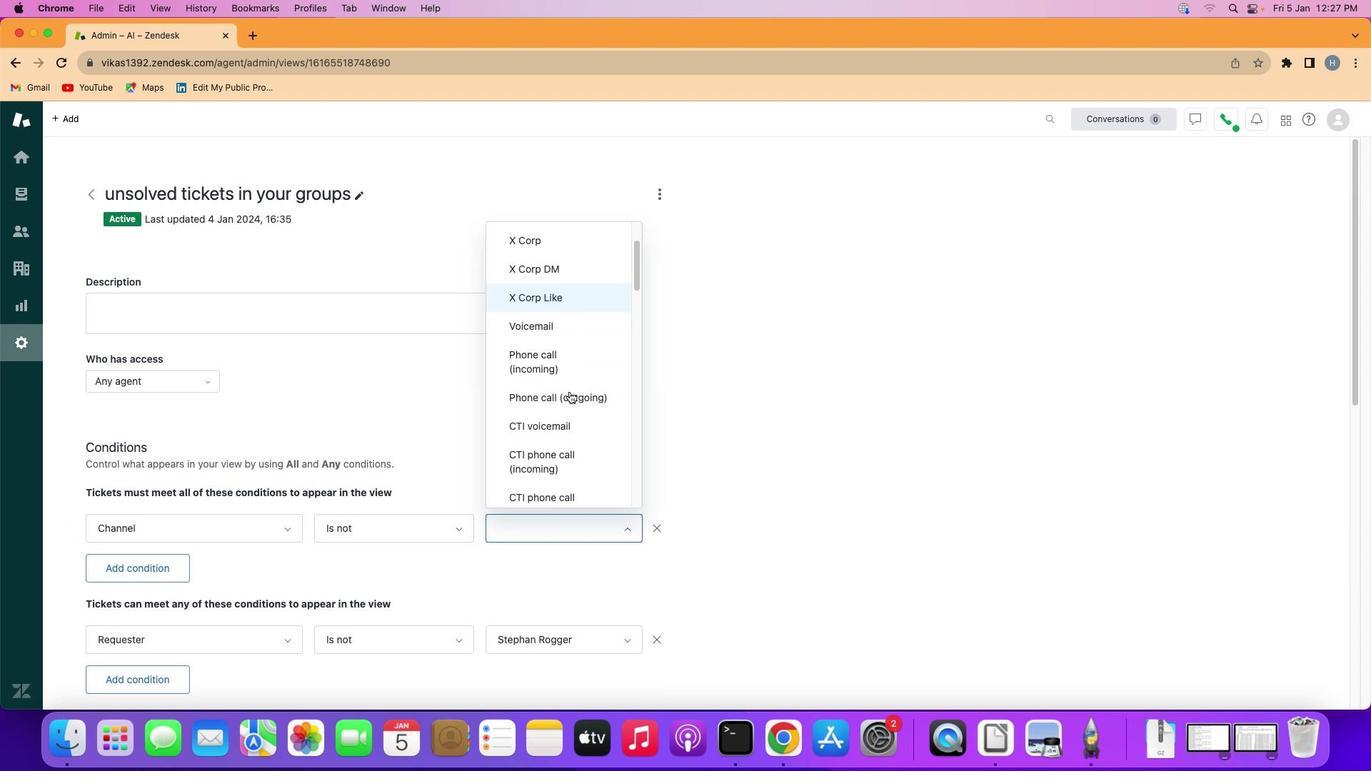 
Action: Mouse scrolled (558, 381) with delta (-10, -12)
Screenshot: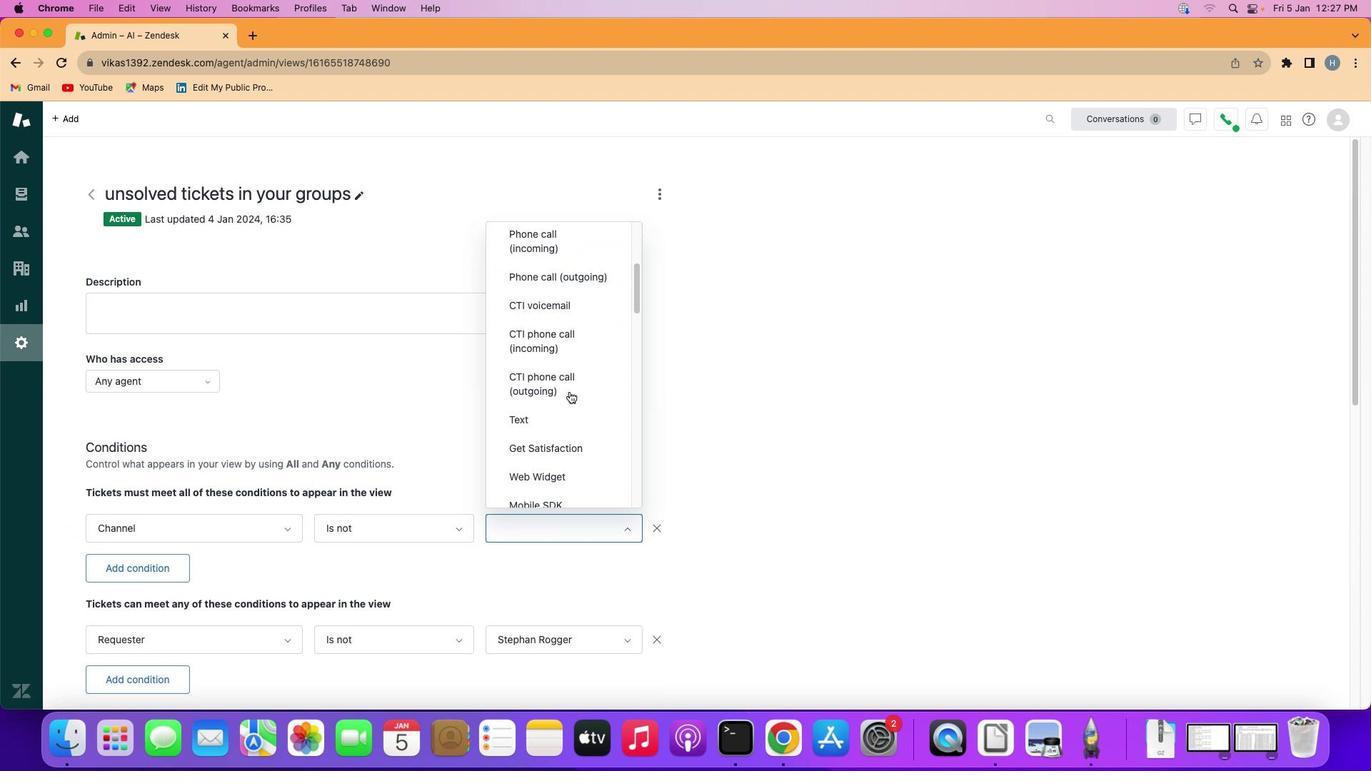 
Action: Mouse scrolled (558, 381) with delta (-10, -10)
Screenshot: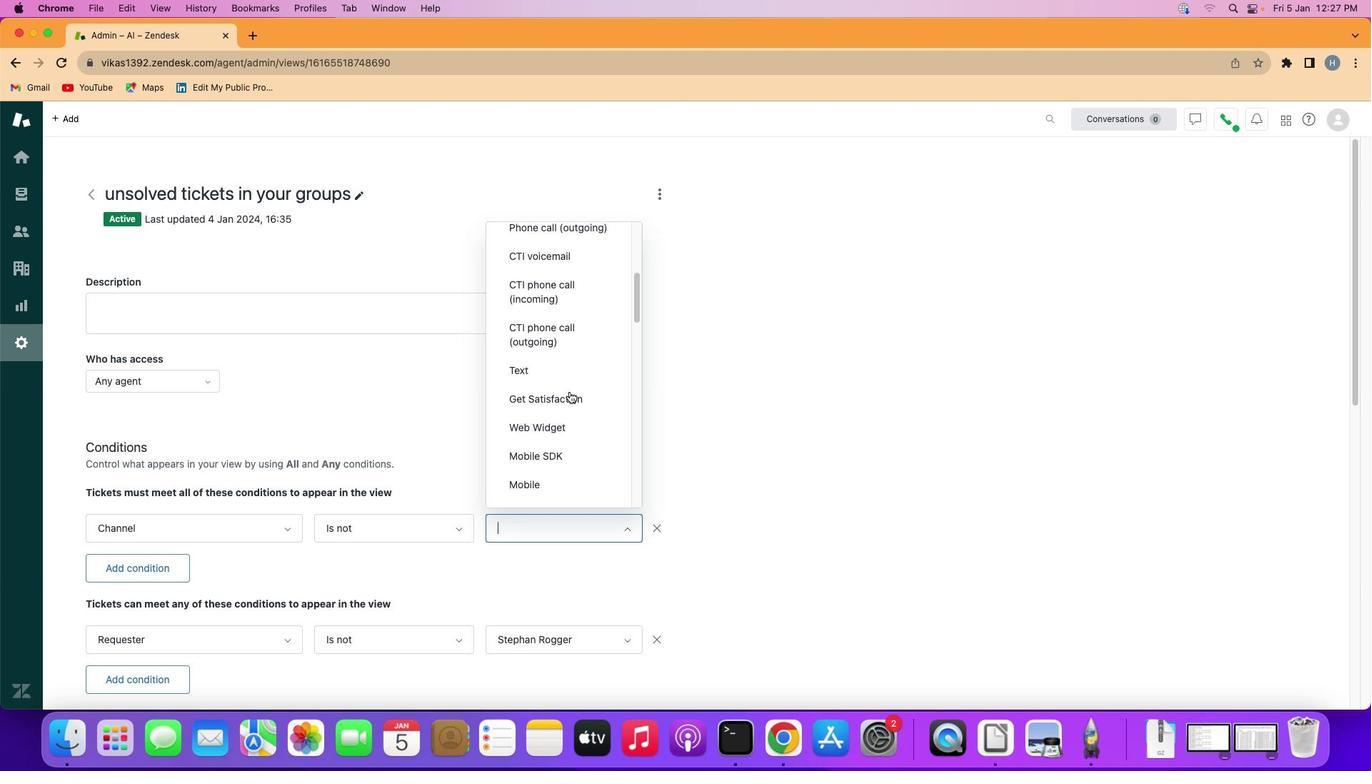 
Action: Mouse scrolled (558, 381) with delta (-10, -10)
Screenshot: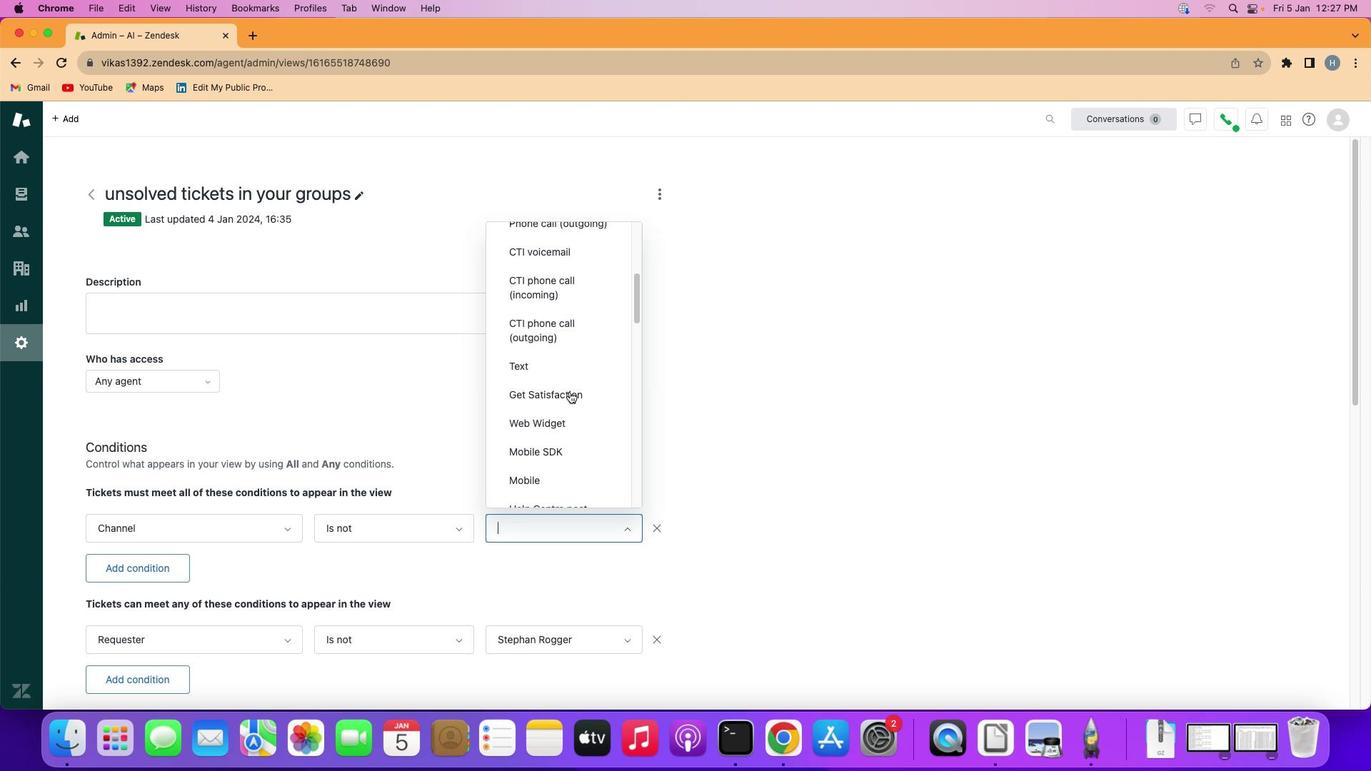 
Action: Mouse scrolled (558, 381) with delta (-10, -10)
Screenshot: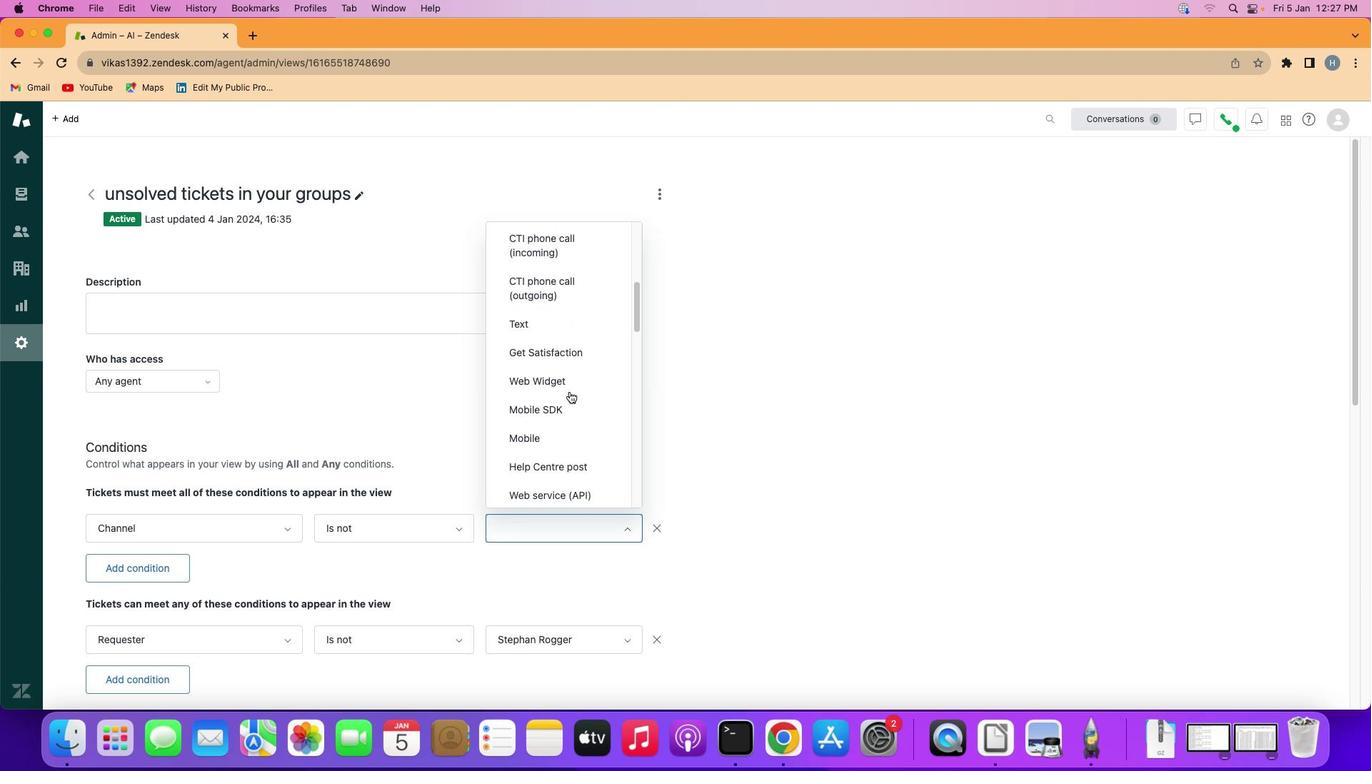 
Action: Mouse scrolled (558, 381) with delta (-10, -11)
Screenshot: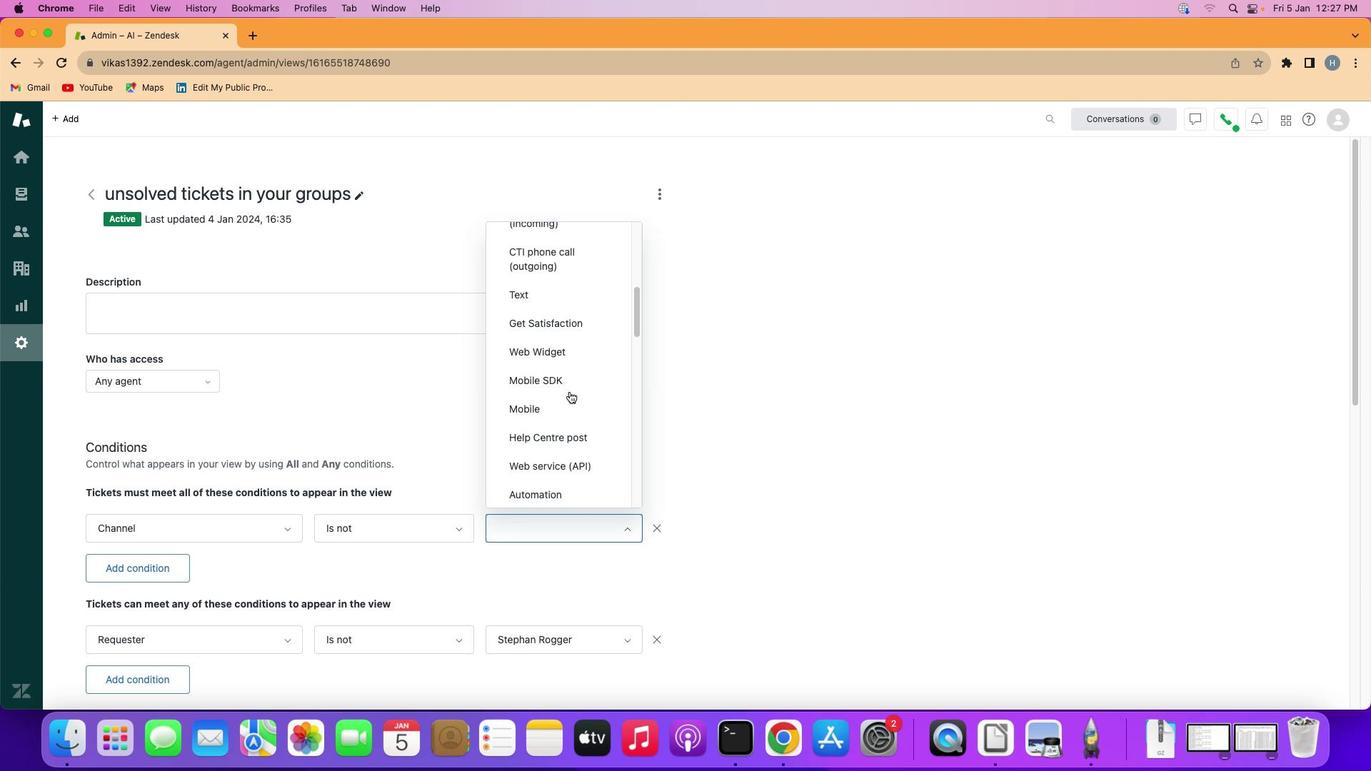
Action: Mouse scrolled (558, 381) with delta (-10, -11)
Screenshot: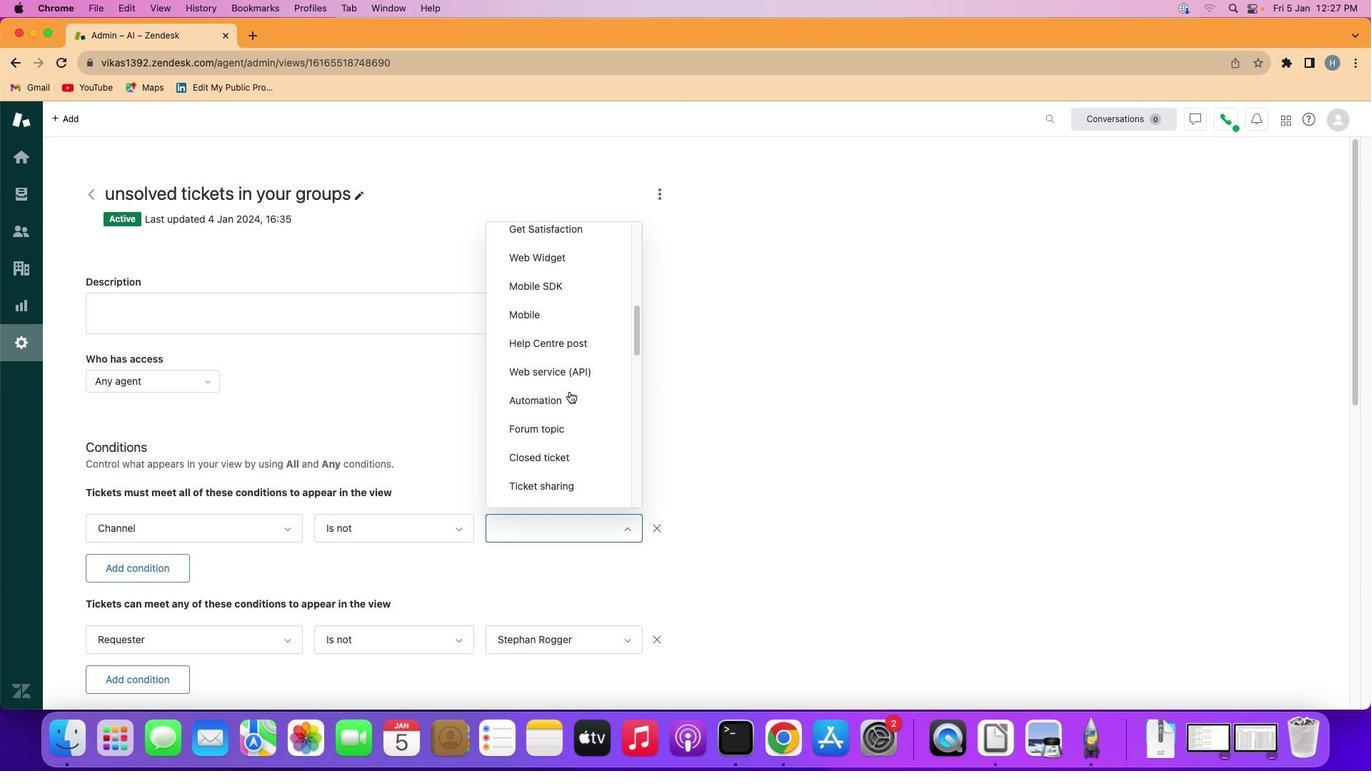 
Action: Mouse moved to (585, 304)
Screenshot: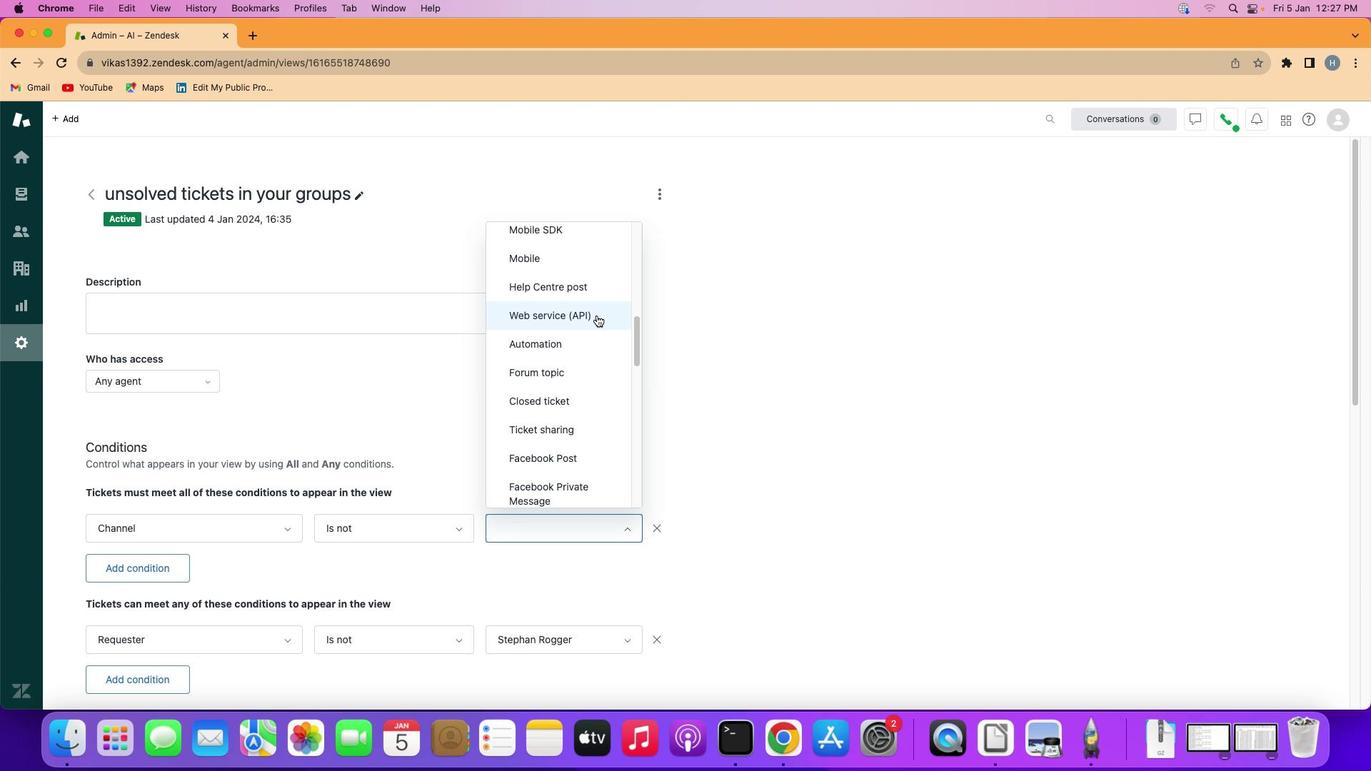
Action: Mouse pressed left at (585, 304)
Screenshot: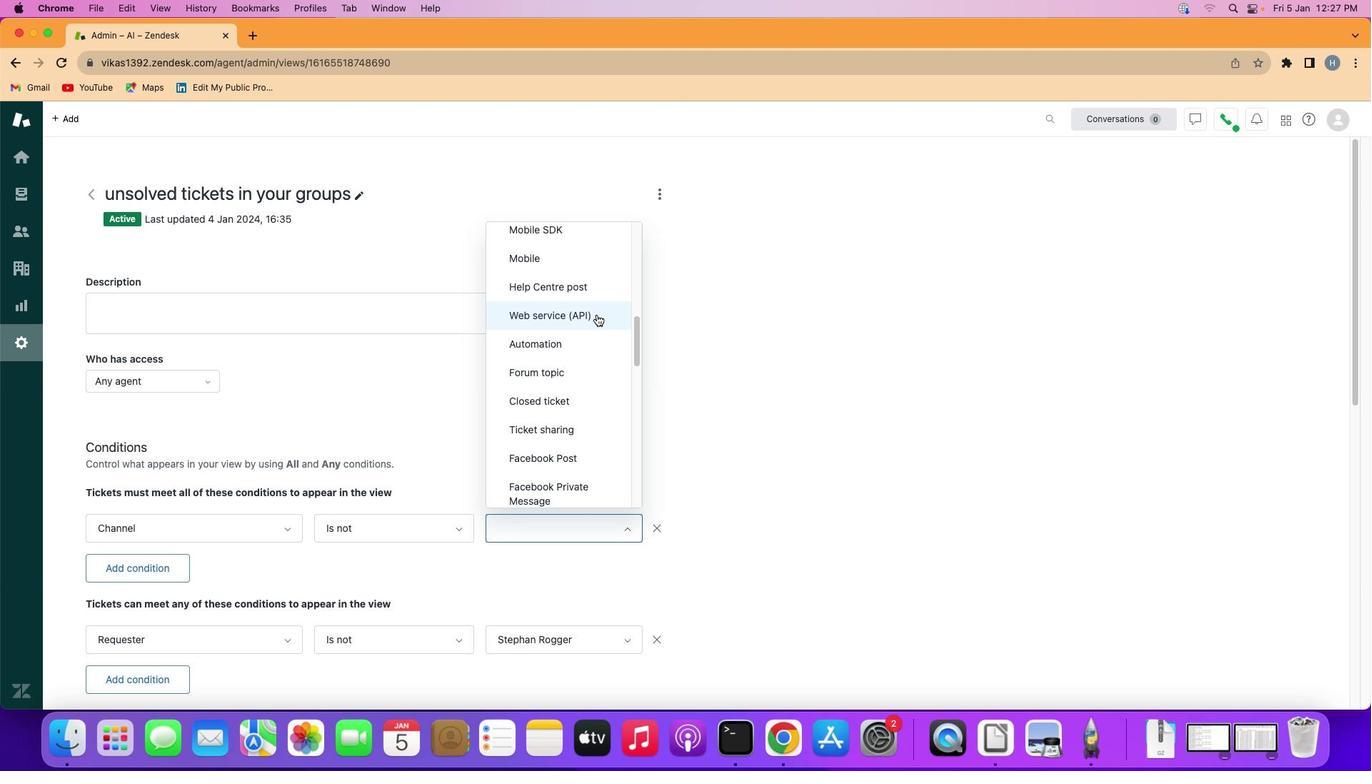 
Action: Mouse moved to (556, 386)
Screenshot: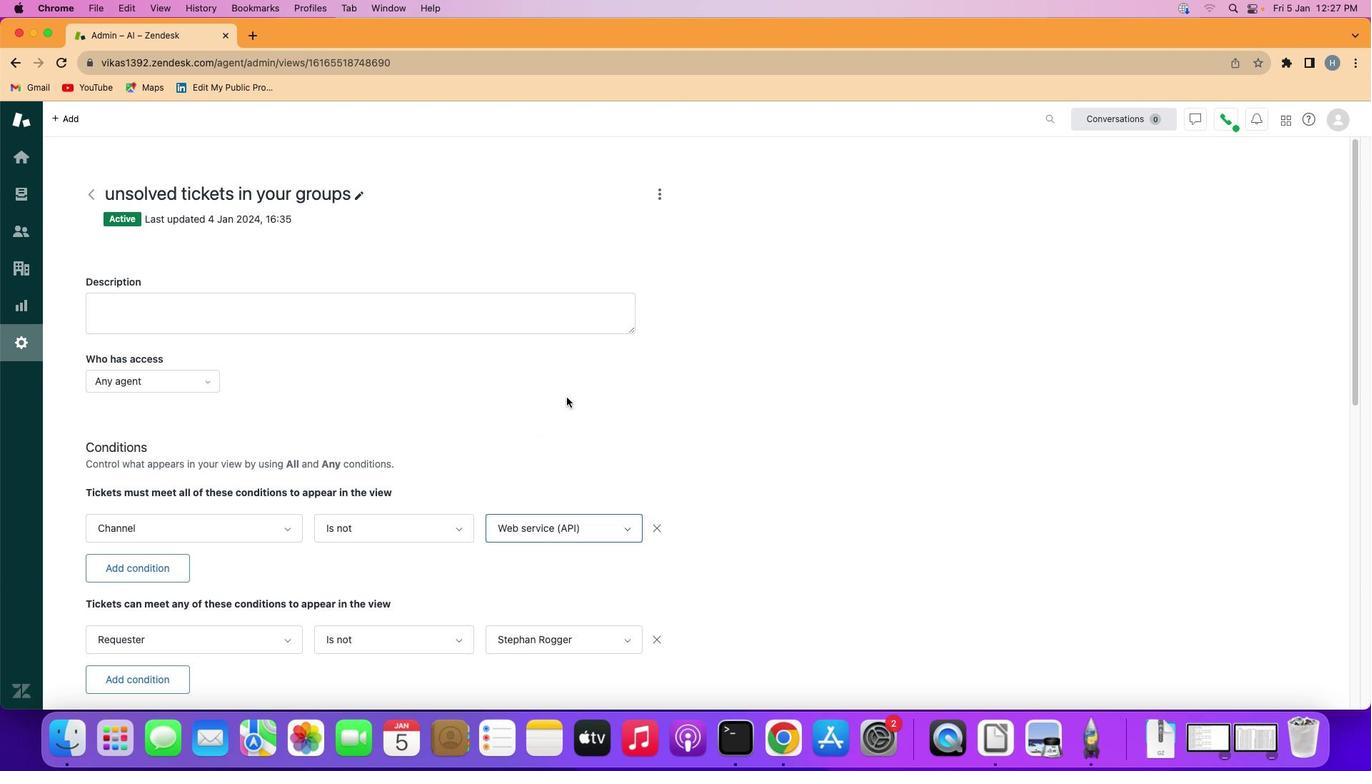 
